 Task: Forward email with the signature George Carter with the subject Update on a raise from softage.8@softage.net to softage.3@softage.net and softage.4@softage.net with BCC to softage.5@softage.net with the message Please let me know if there are any concerns with the project timeline.
Action: Mouse moved to (1046, 452)
Screenshot: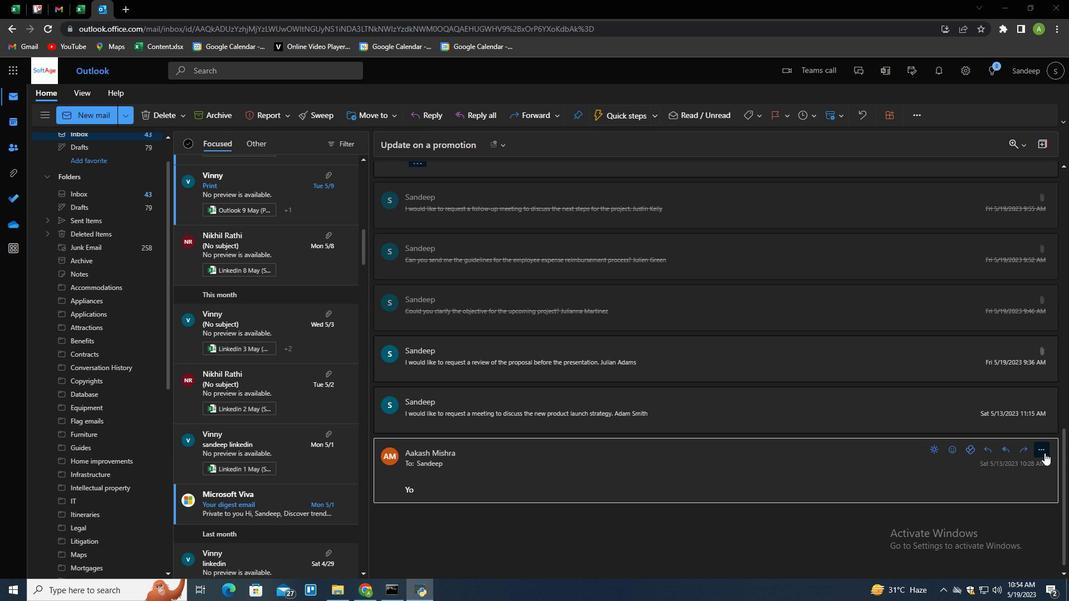 
Action: Mouse pressed left at (1046, 452)
Screenshot: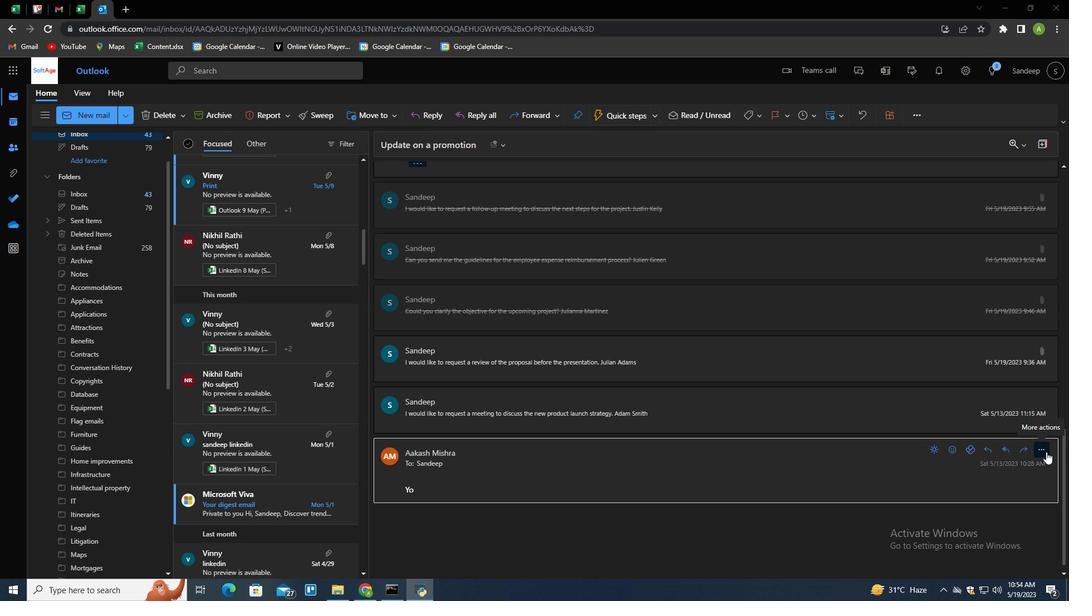 
Action: Mouse moved to (976, 106)
Screenshot: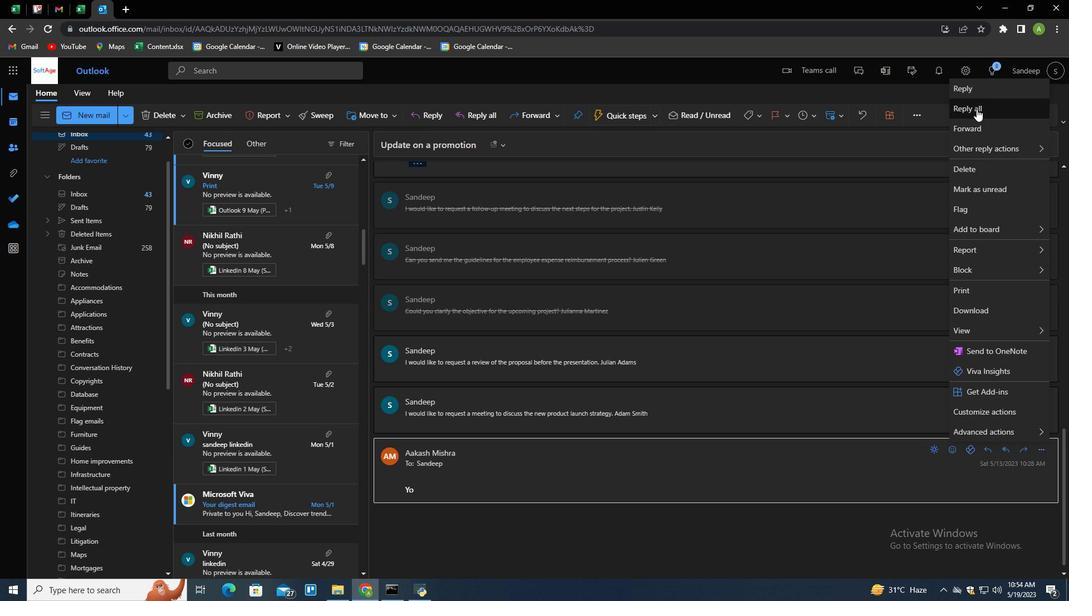 
Action: Mouse pressed left at (976, 106)
Screenshot: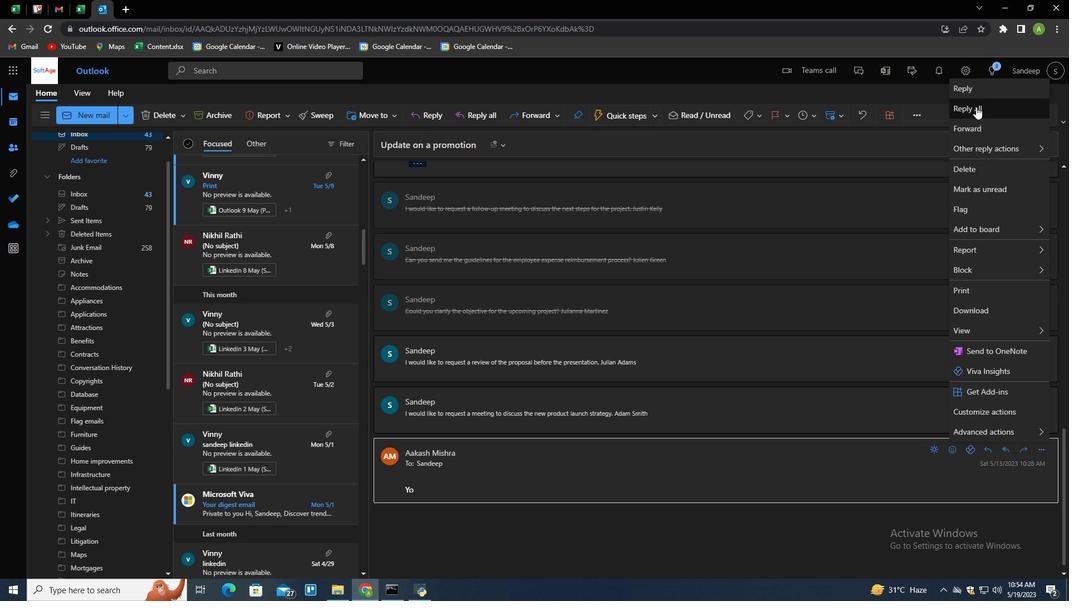 
Action: Mouse moved to (634, 389)
Screenshot: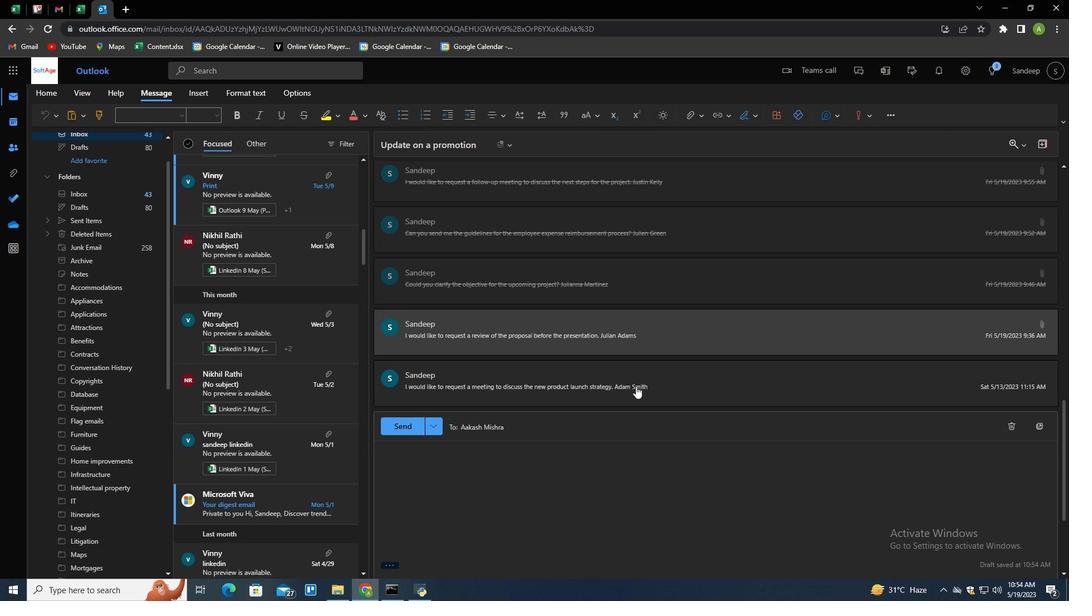 
Action: Mouse scrolled (634, 389) with delta (0, 0)
Screenshot: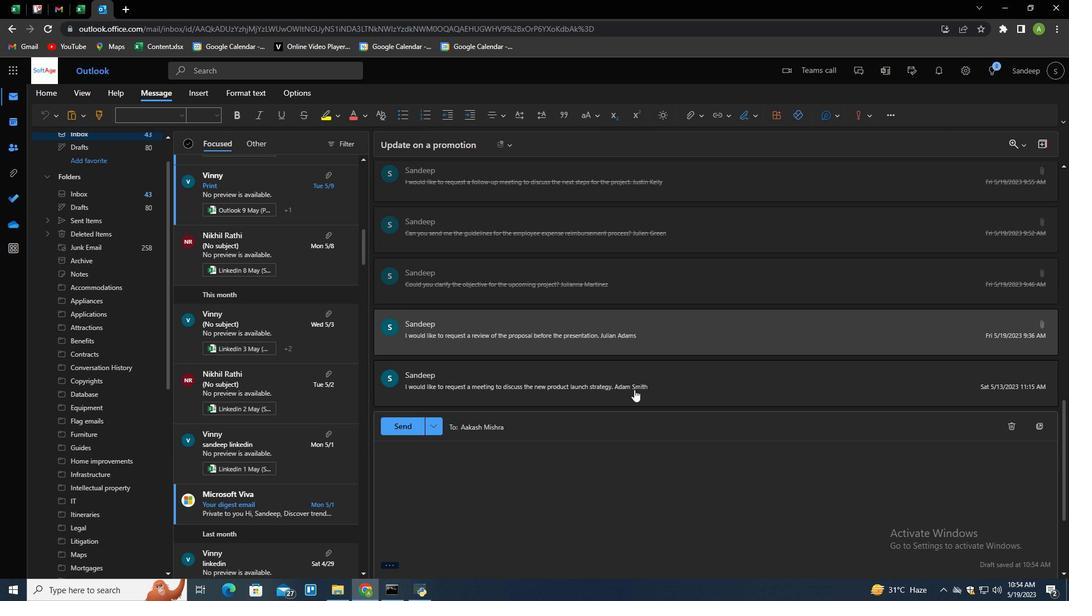 
Action: Mouse scrolled (634, 389) with delta (0, 0)
Screenshot: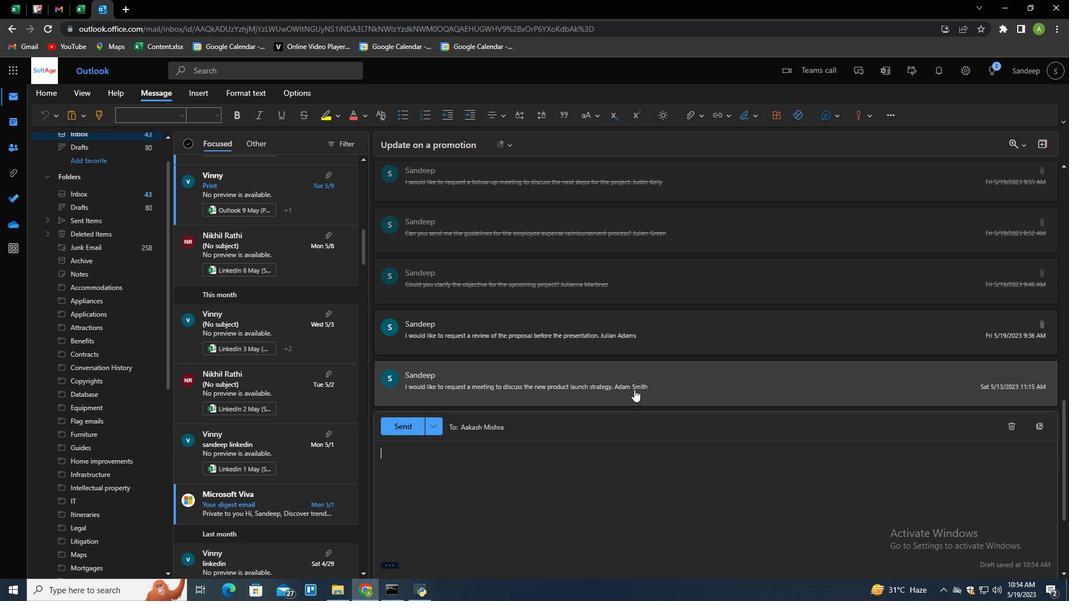 
Action: Mouse scrolled (634, 389) with delta (0, 0)
Screenshot: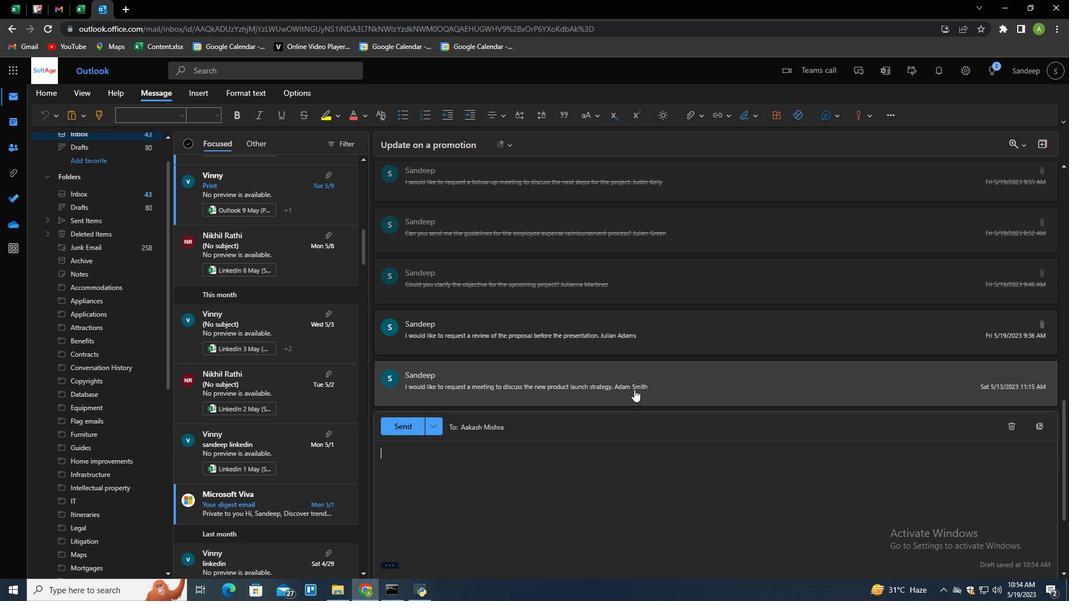 
Action: Mouse scrolled (634, 389) with delta (0, 0)
Screenshot: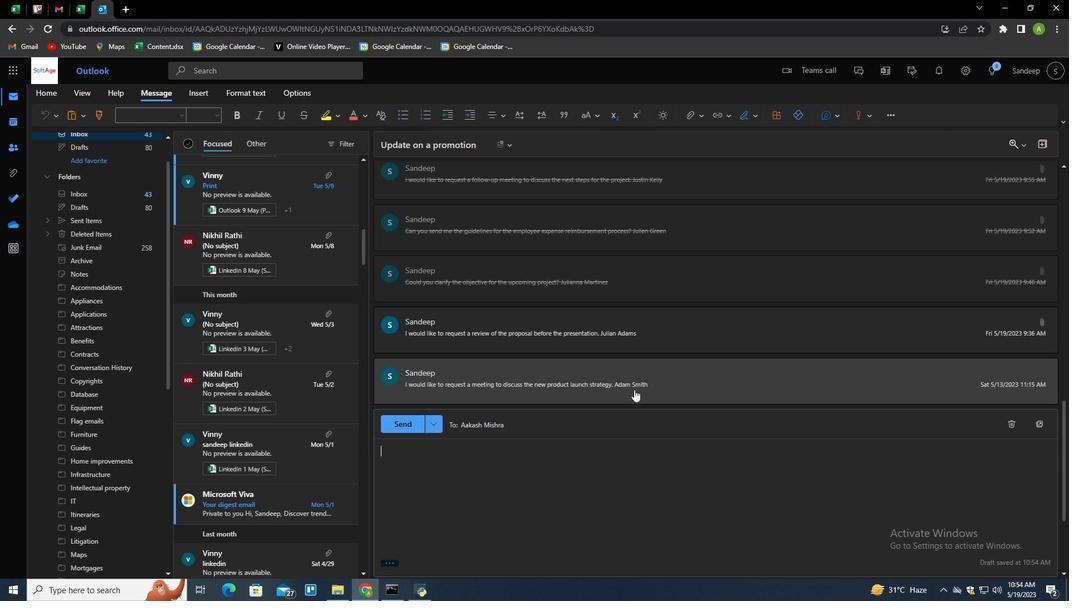 
Action: Mouse moved to (390, 421)
Screenshot: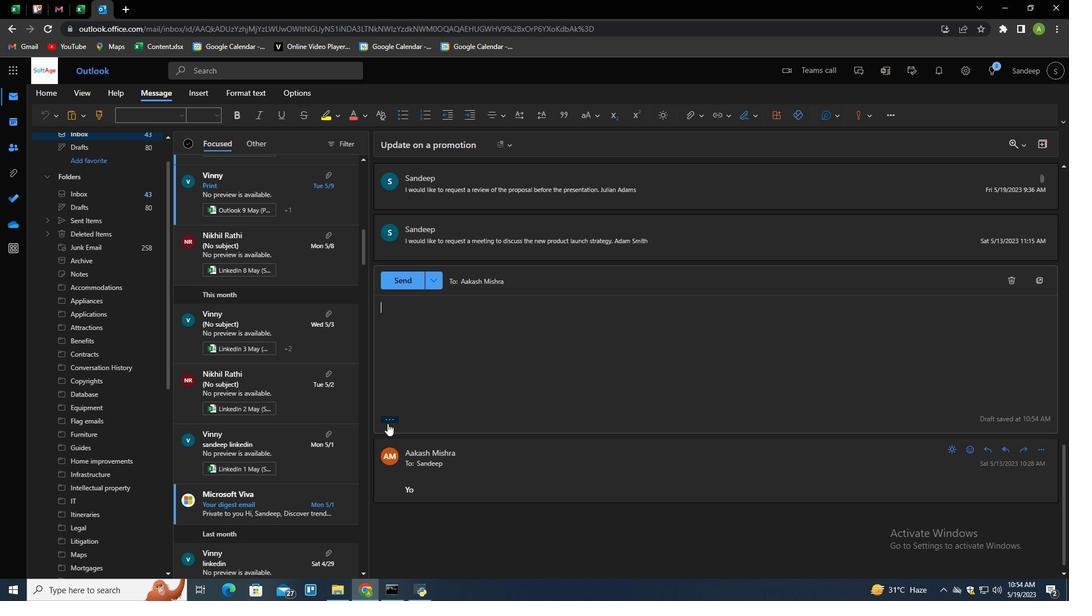 
Action: Mouse pressed left at (390, 421)
Screenshot: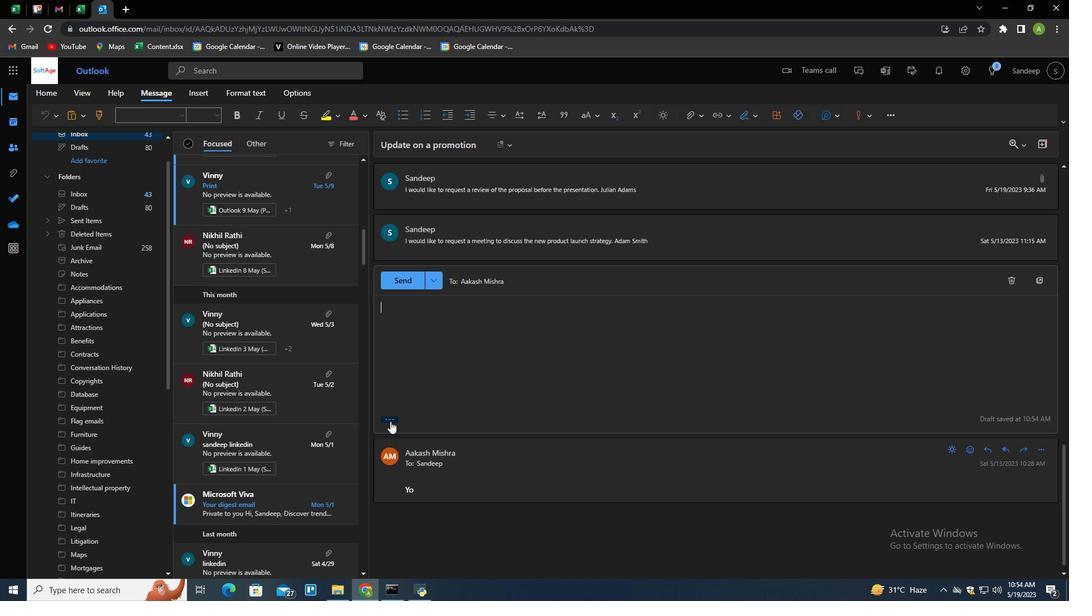 
Action: Mouse moved to (751, 121)
Screenshot: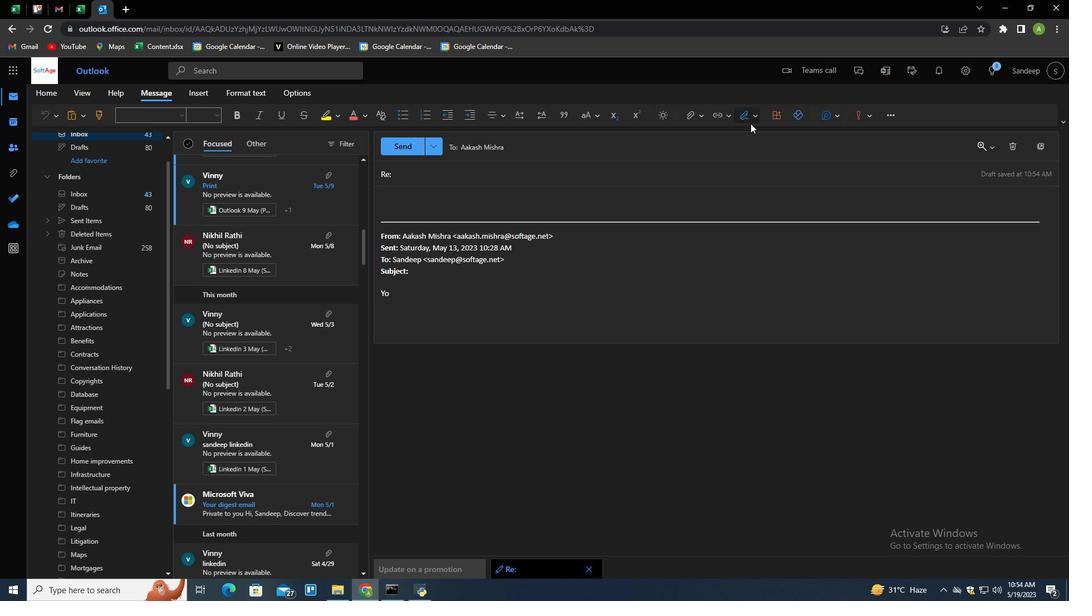 
Action: Mouse pressed left at (751, 121)
Screenshot: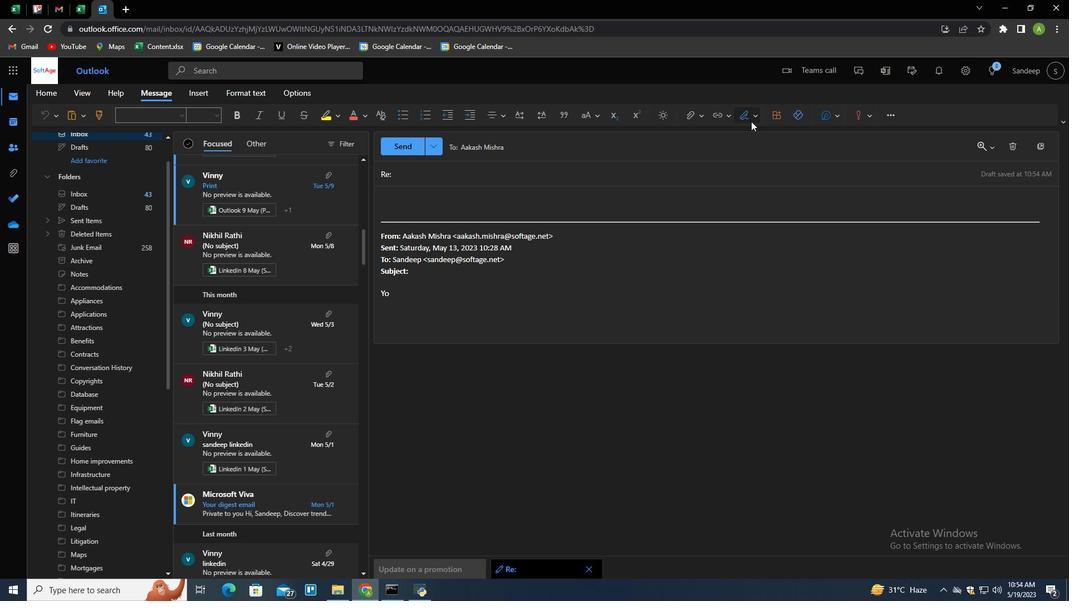 
Action: Mouse moved to (1009, 150)
Screenshot: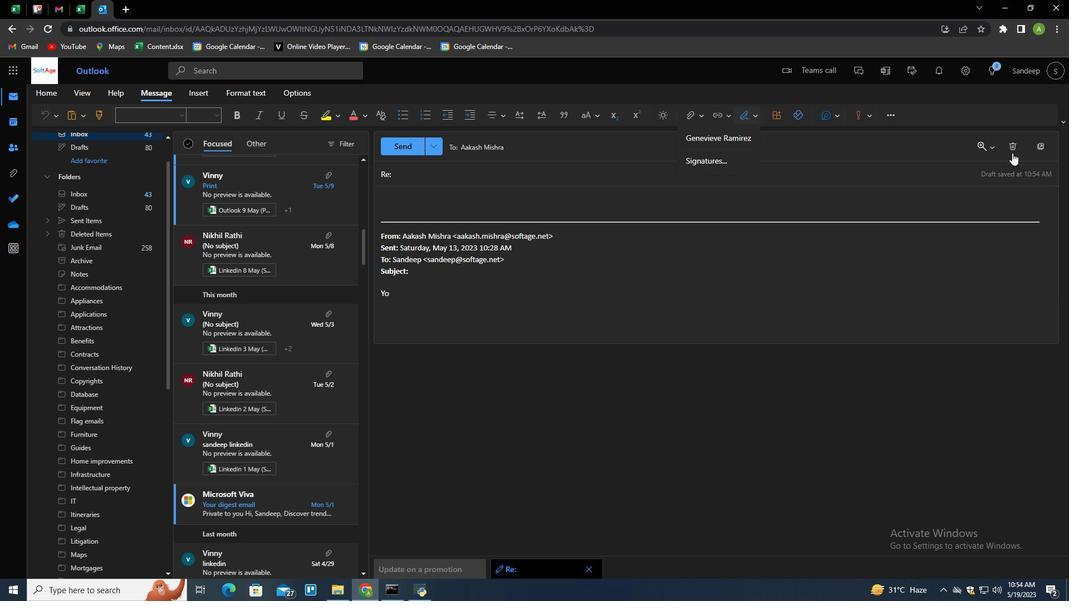 
Action: Mouse pressed left at (1009, 150)
Screenshot: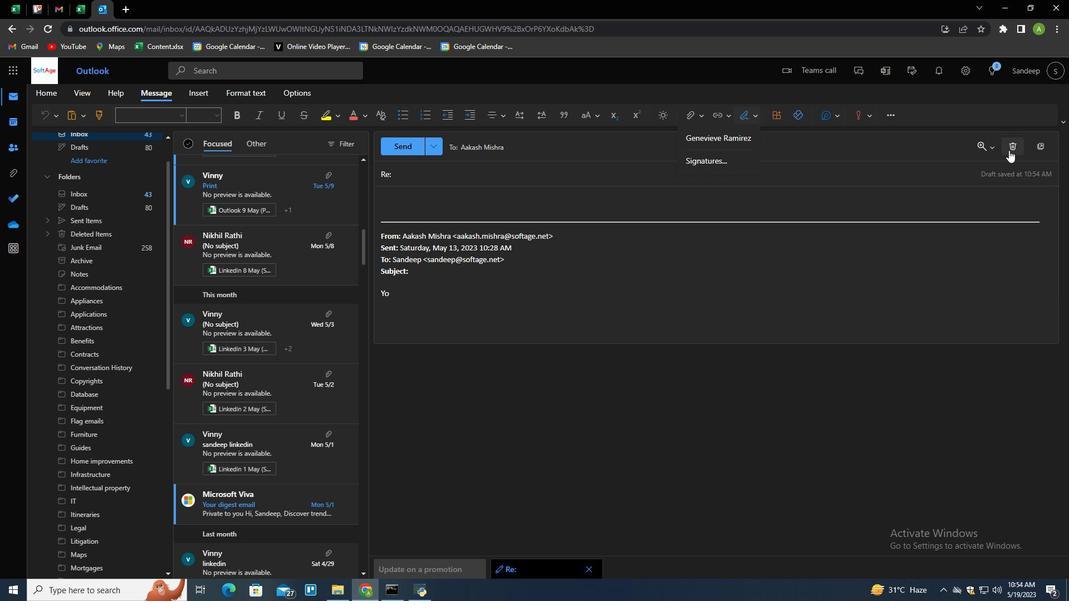 
Action: Mouse moved to (546, 334)
Screenshot: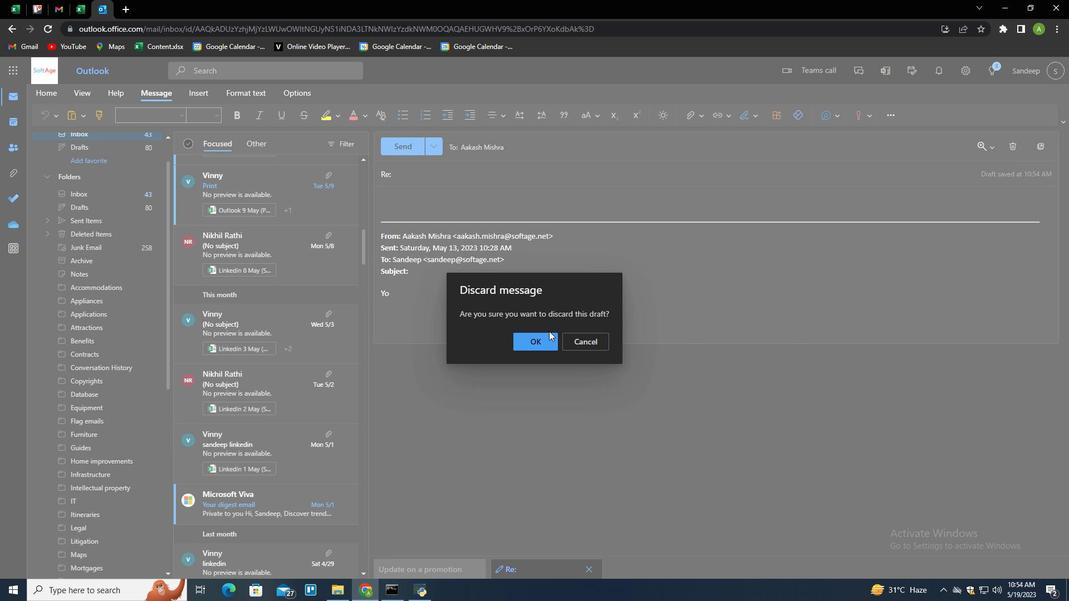 
Action: Mouse pressed left at (546, 334)
Screenshot: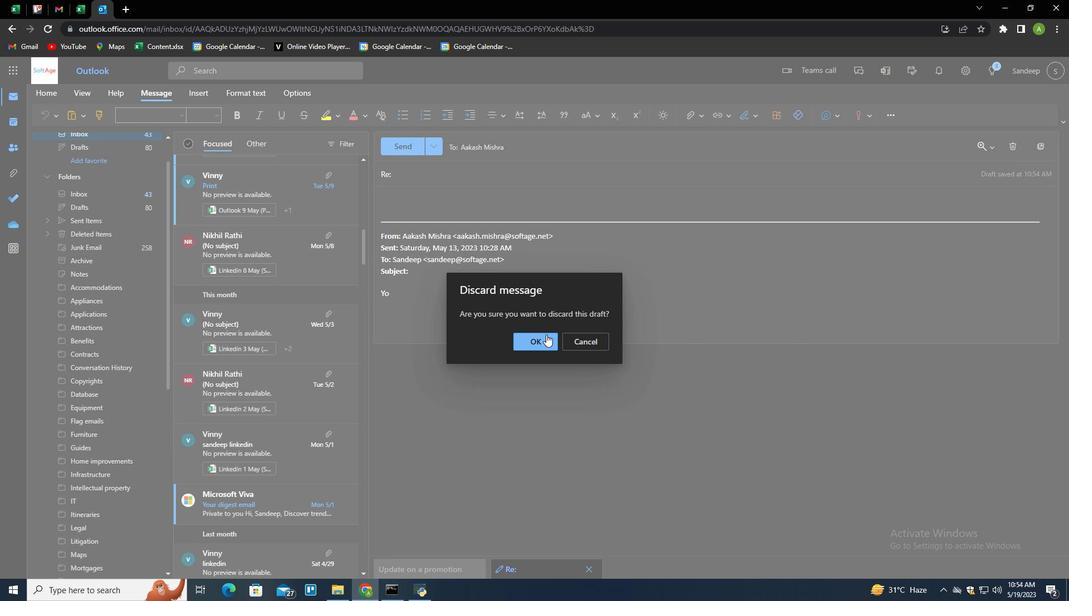 
Action: Mouse moved to (944, 413)
Screenshot: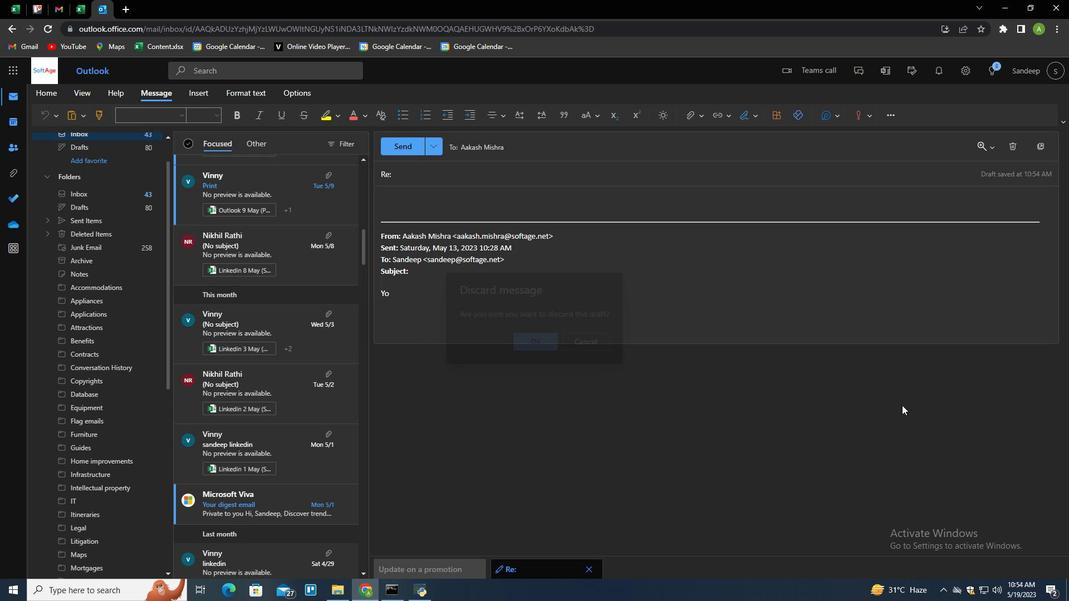 
Action: Mouse scrolled (944, 413) with delta (0, 0)
Screenshot: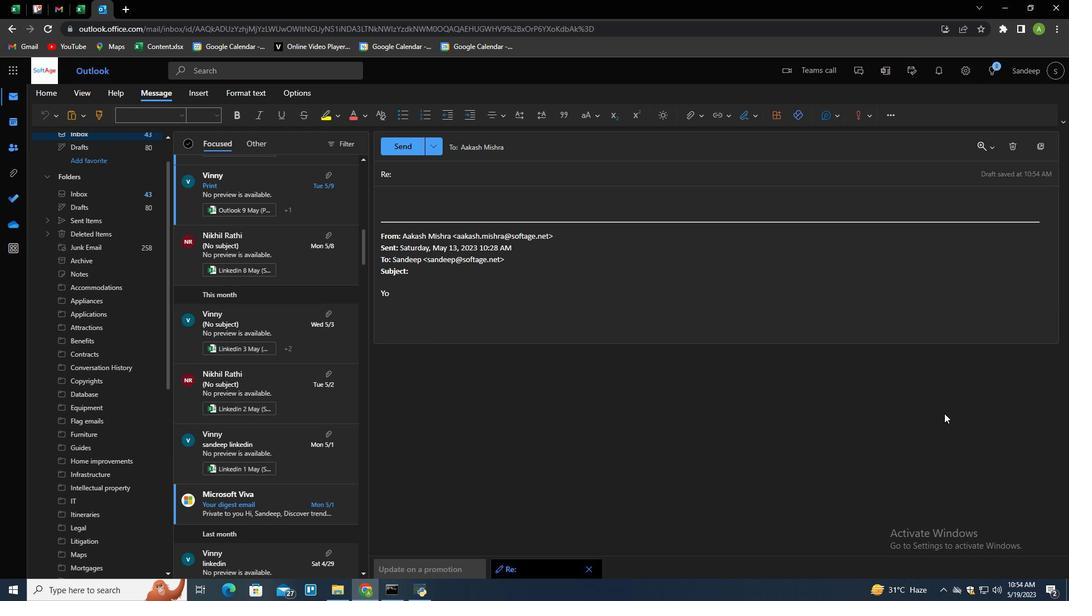 
Action: Mouse scrolled (944, 413) with delta (0, 0)
Screenshot: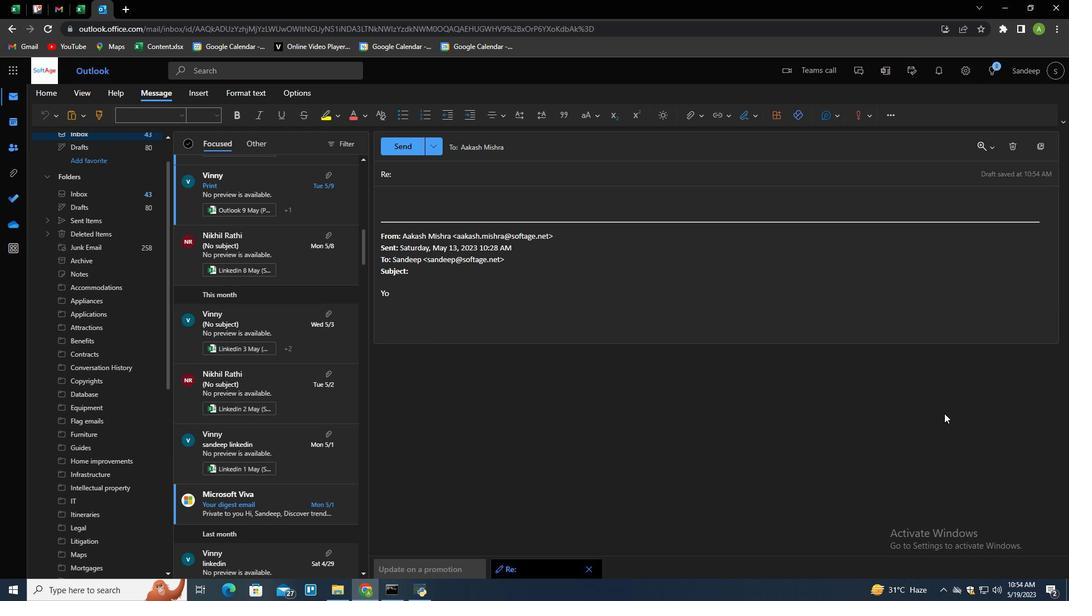 
Action: Mouse scrolled (944, 413) with delta (0, 0)
Screenshot: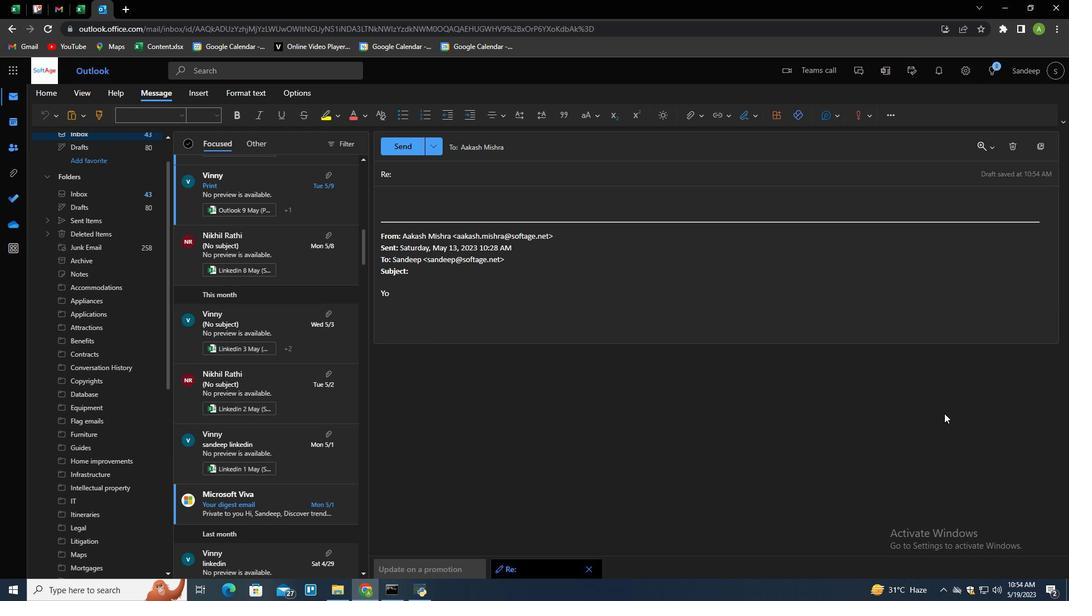
Action: Mouse moved to (972, 400)
Screenshot: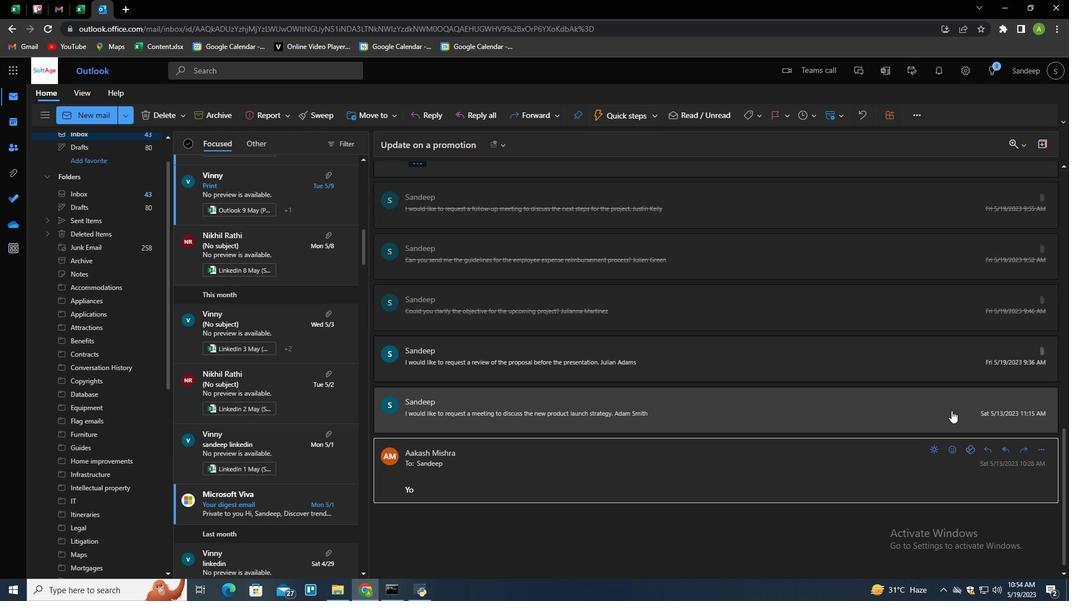 
Action: Mouse scrolled (972, 400) with delta (0, 0)
Screenshot: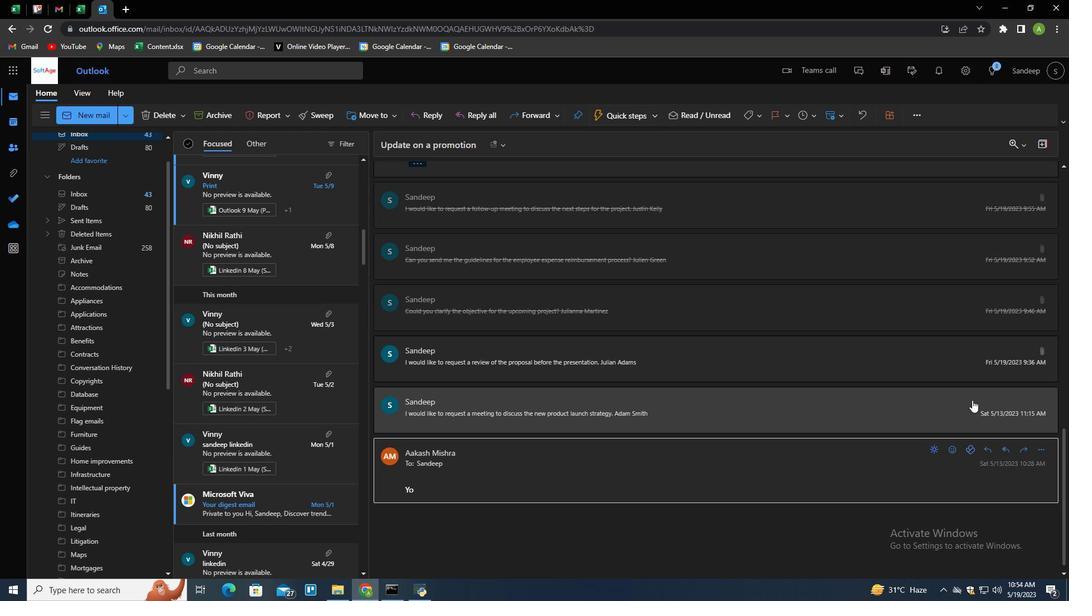 
Action: Mouse scrolled (972, 400) with delta (0, 0)
Screenshot: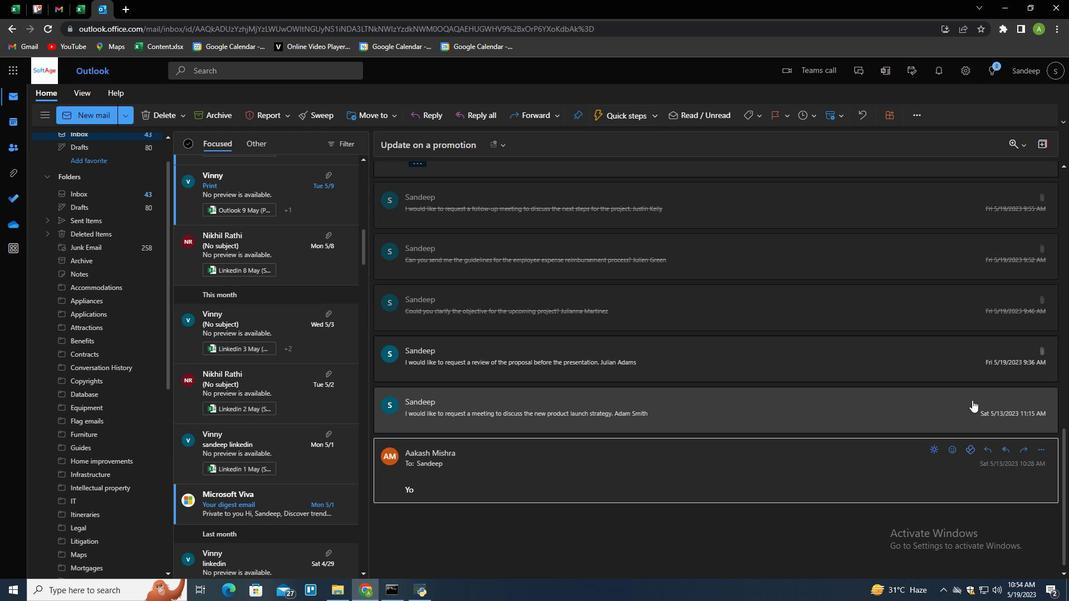 
Action: Mouse scrolled (972, 400) with delta (0, 0)
Screenshot: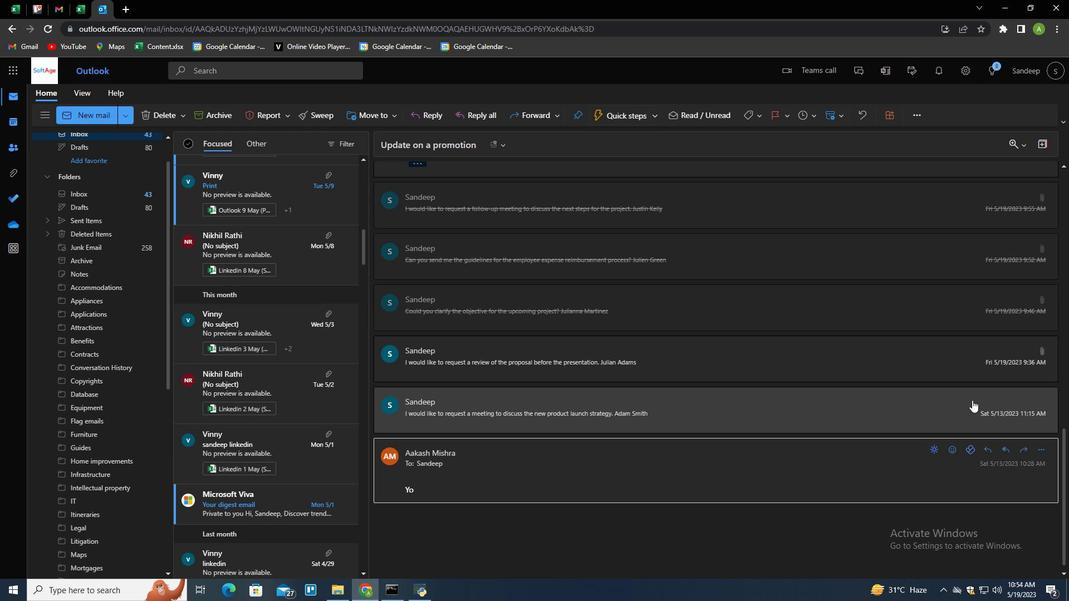 
Action: Mouse scrolled (972, 400) with delta (0, 0)
Screenshot: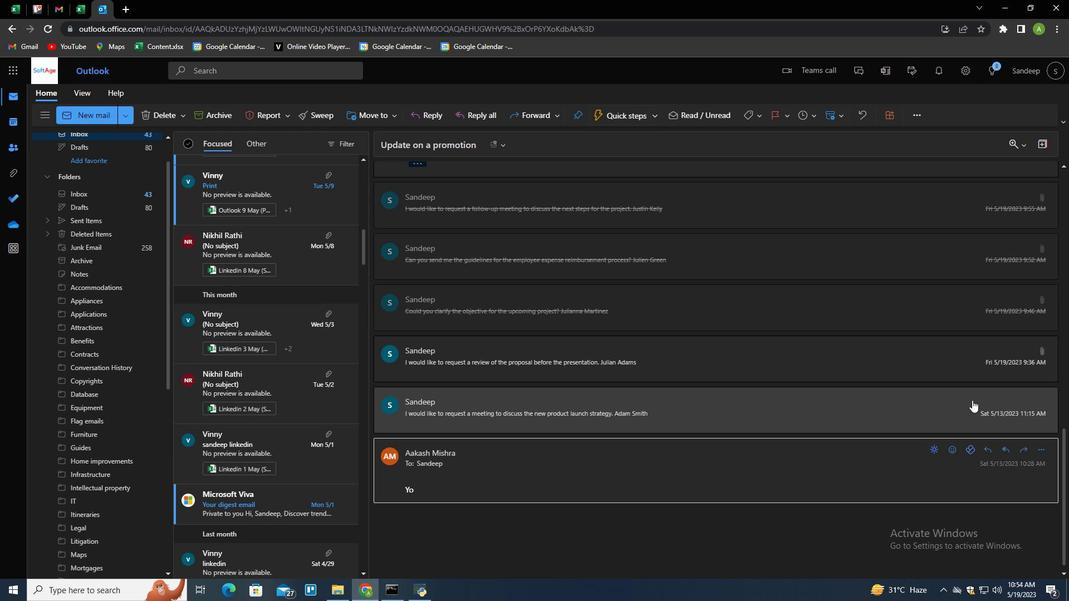 
Action: Mouse scrolled (972, 400) with delta (0, 0)
Screenshot: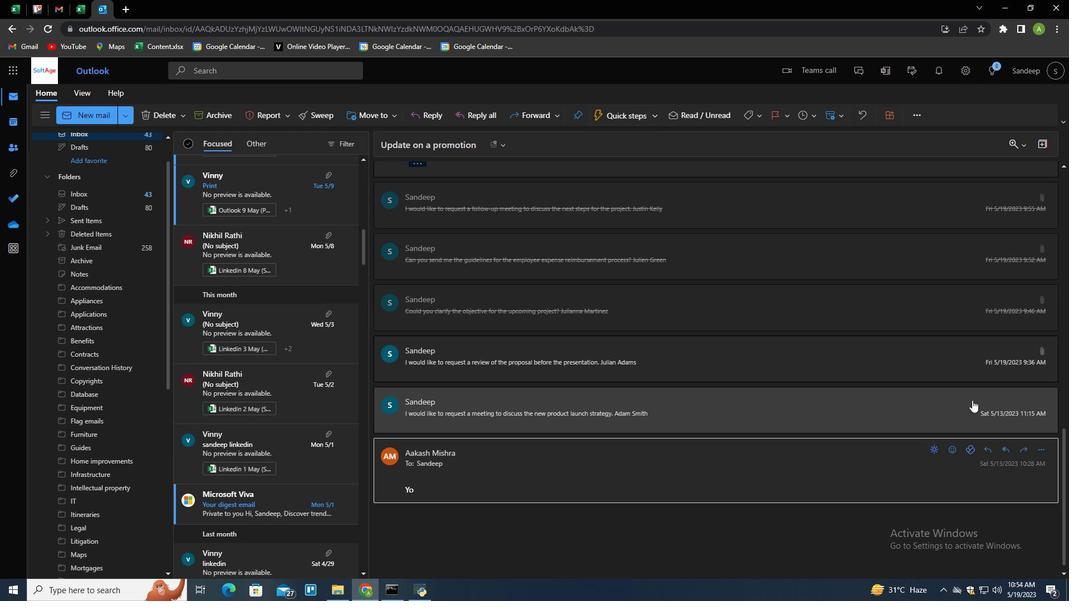 
Action: Mouse moved to (1040, 449)
Screenshot: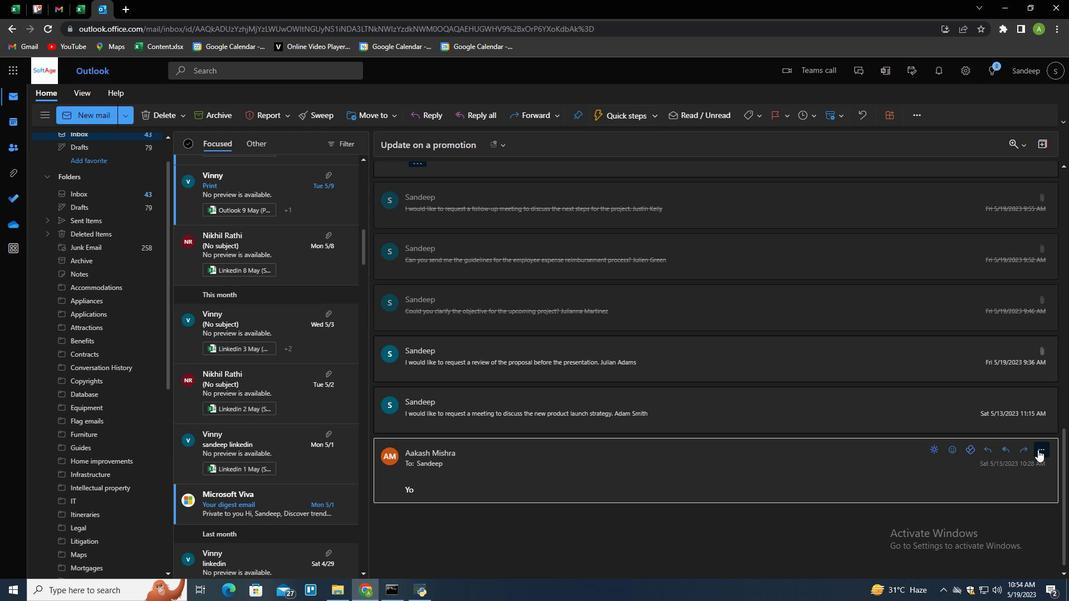 
Action: Mouse pressed left at (1040, 449)
Screenshot: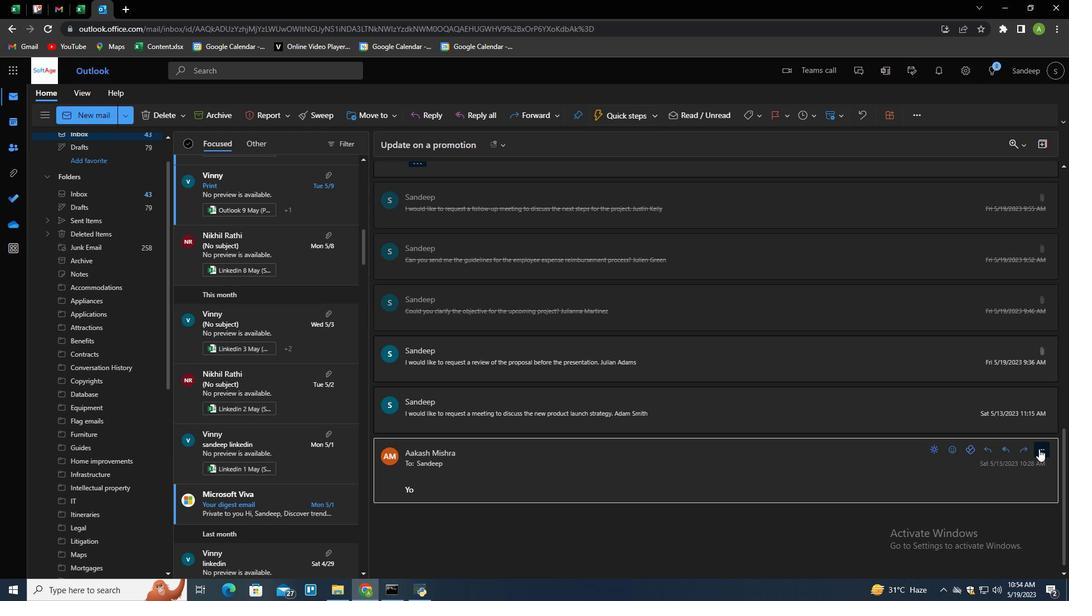 
Action: Mouse moved to (972, 133)
Screenshot: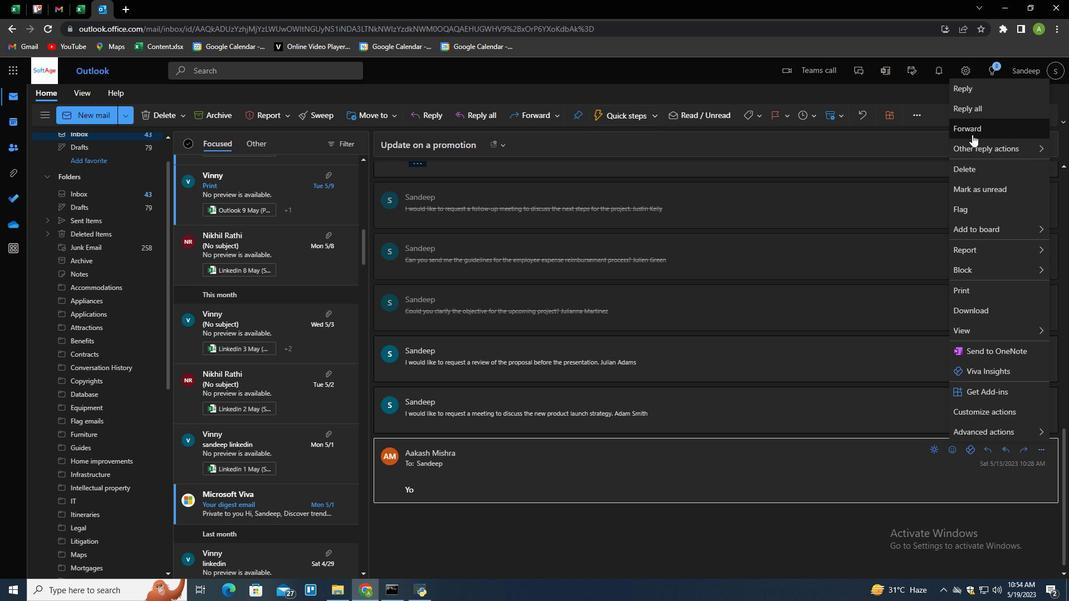 
Action: Mouse pressed left at (972, 133)
Screenshot: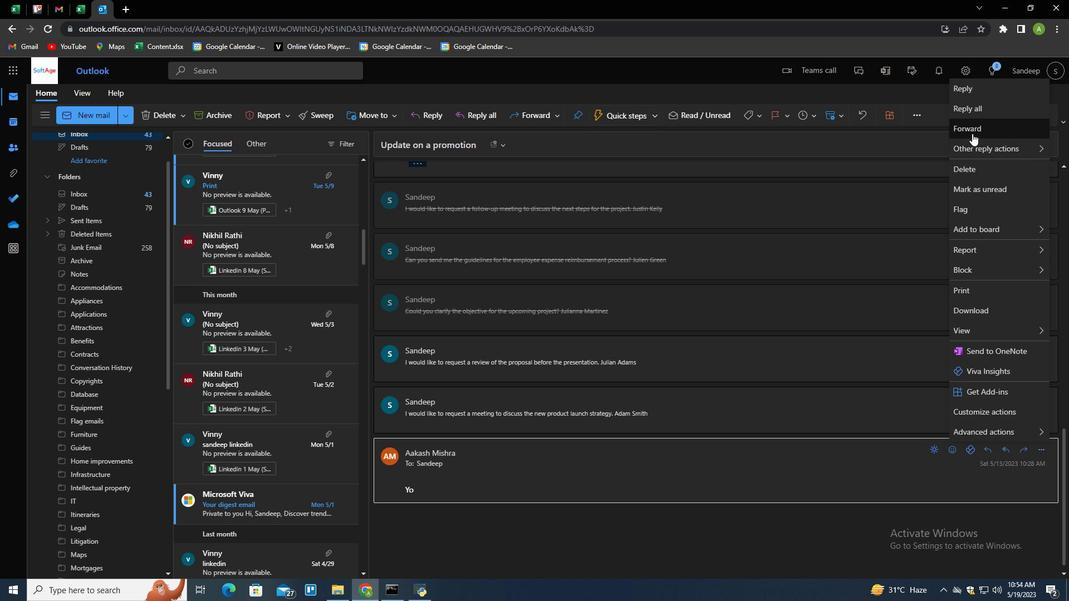 
Action: Mouse moved to (740, 119)
Screenshot: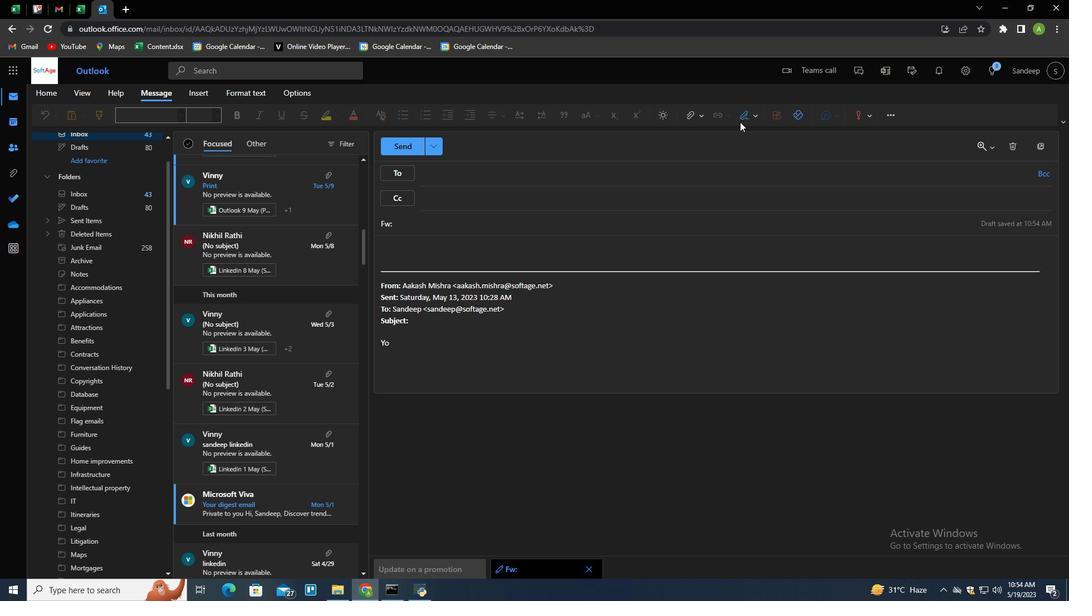 
Action: Mouse pressed left at (740, 119)
Screenshot: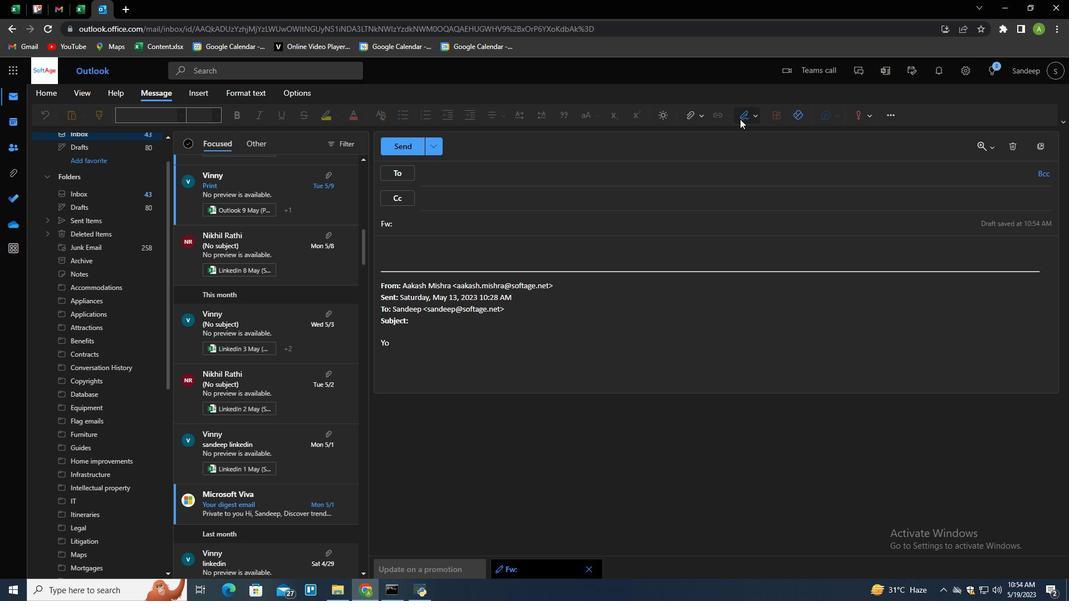 
Action: Mouse moved to (718, 159)
Screenshot: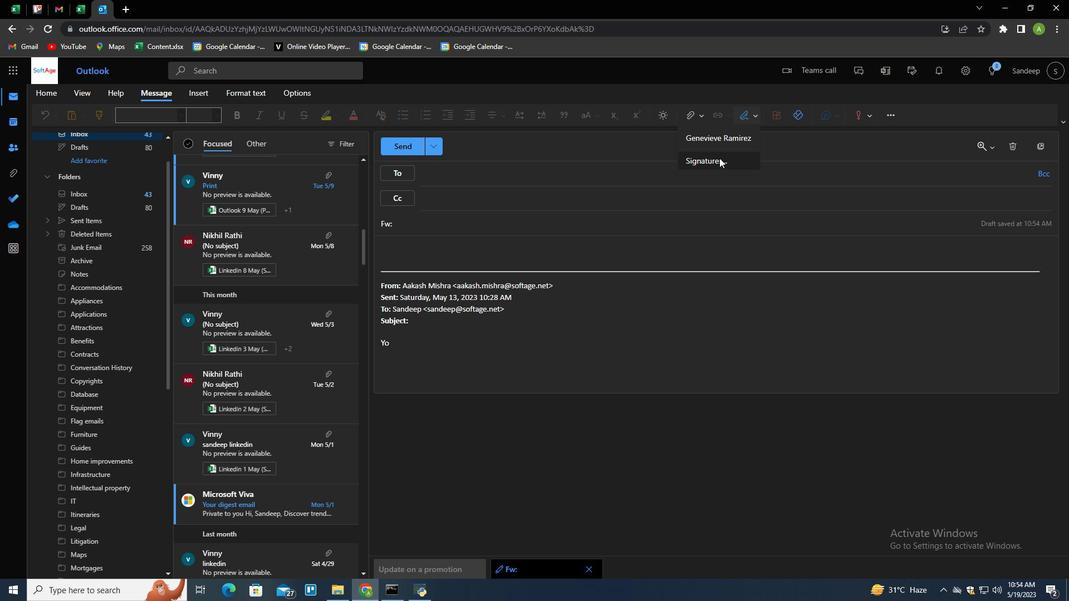 
Action: Mouse pressed left at (718, 159)
Screenshot: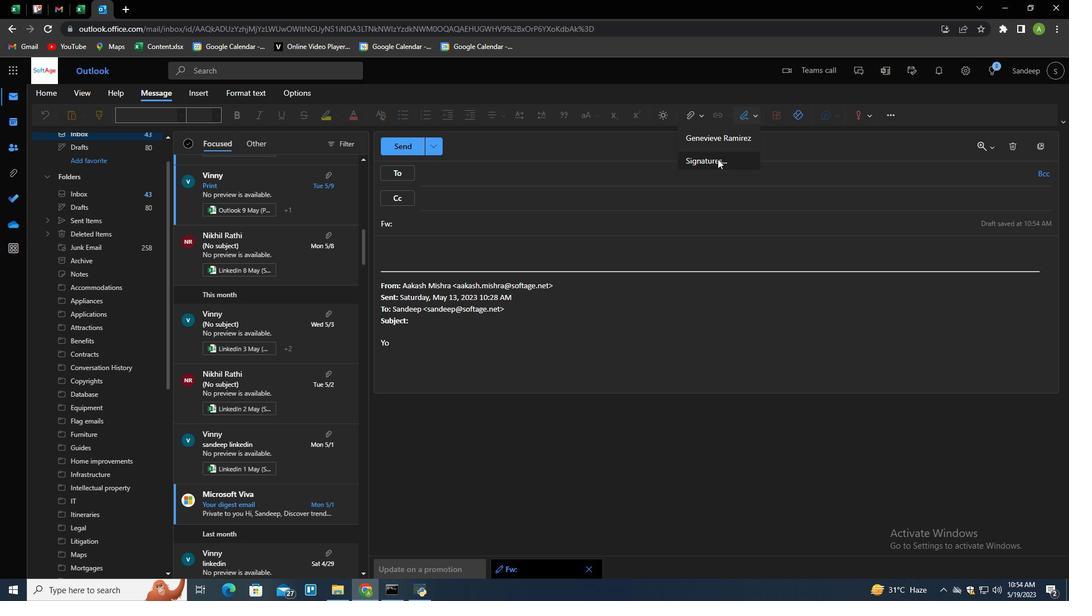 
Action: Mouse moved to (762, 202)
Screenshot: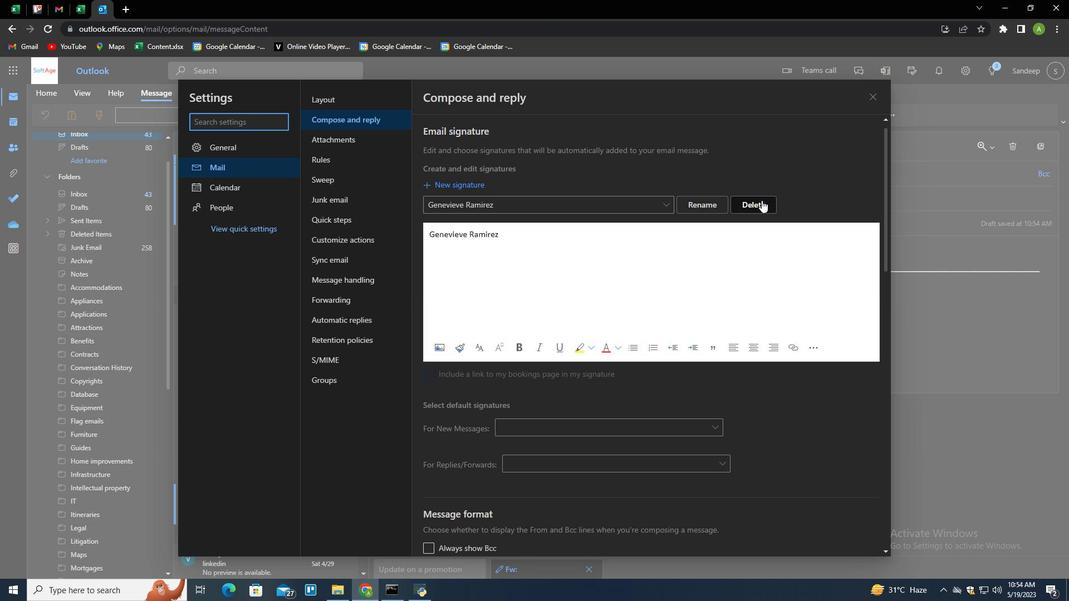 
Action: Mouse pressed left at (762, 202)
Screenshot: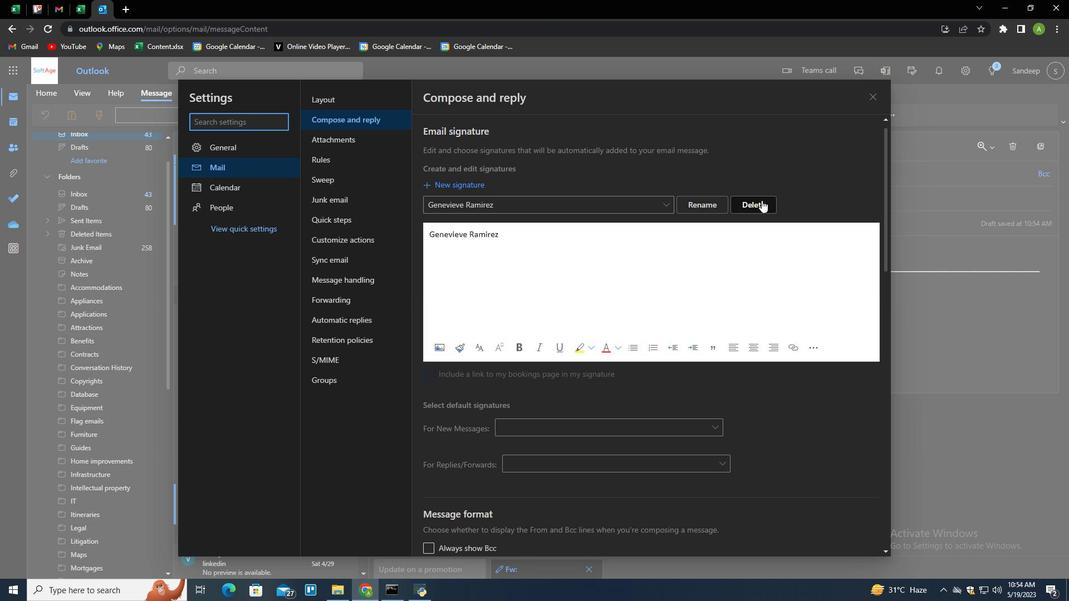 
Action: Mouse moved to (744, 206)
Screenshot: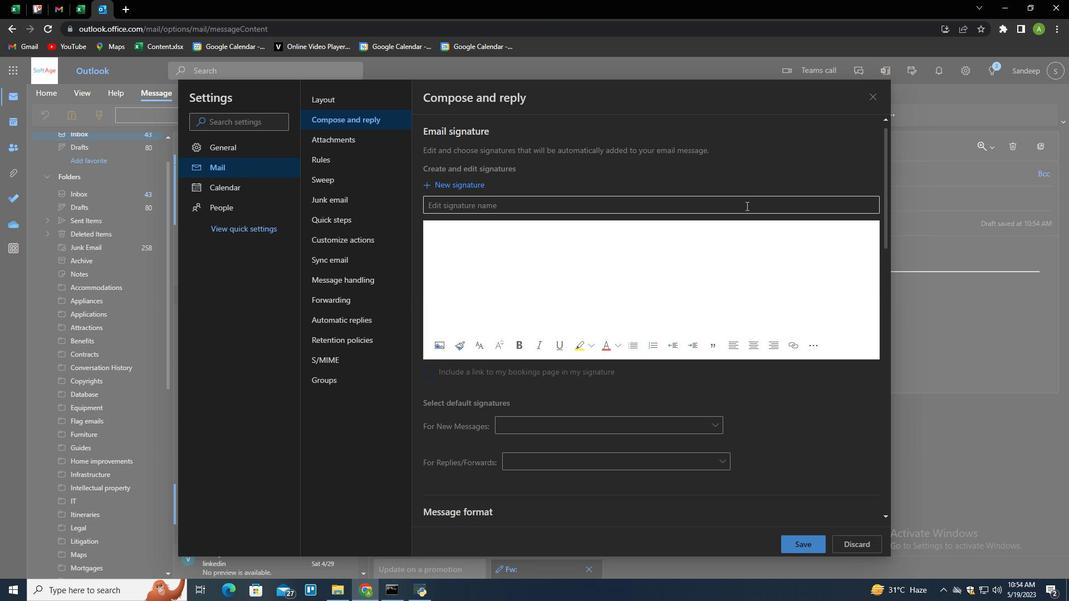 
Action: Mouse pressed left at (744, 206)
Screenshot: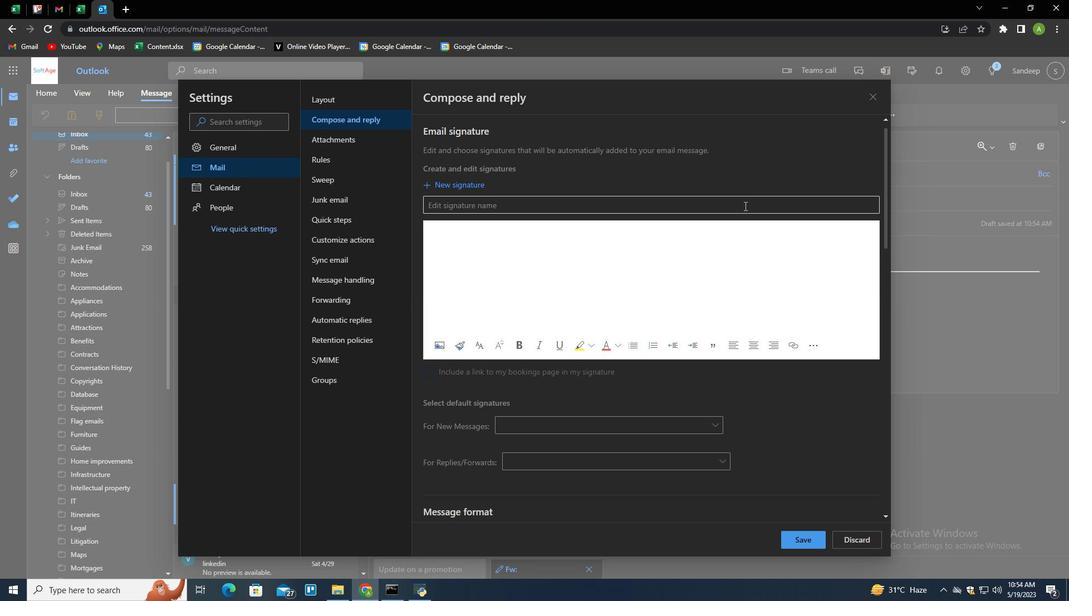 
Action: Key pressed <Key.shift>Ger<Key.backspace>orge<Key.space><Key.shift>Carter<Key.tab><Key.shift><Key.shift>George<Key.space><Key.shift>Carter
Screenshot: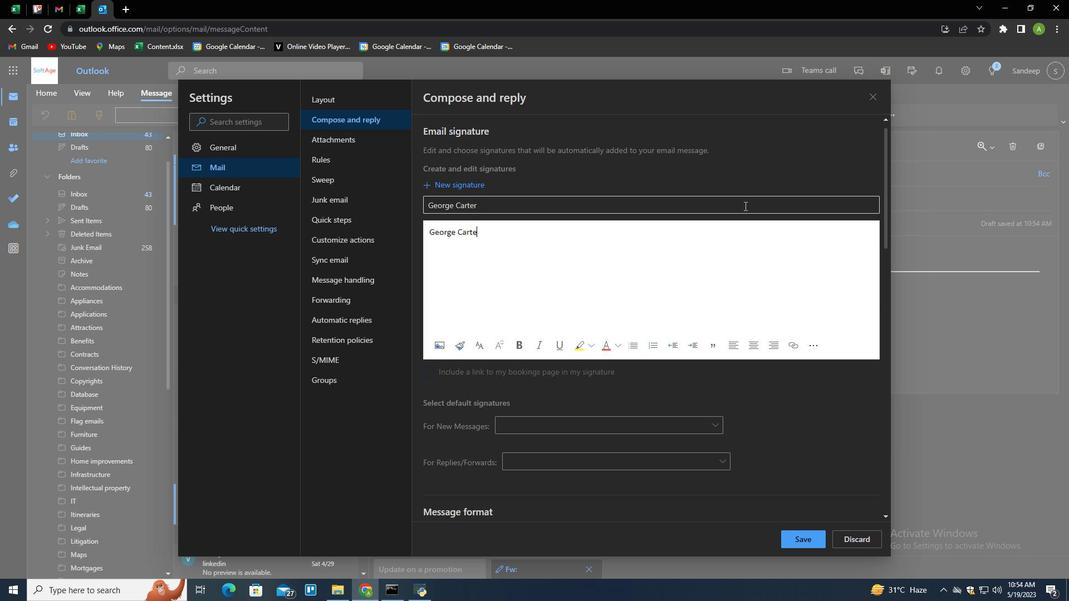 
Action: Mouse moved to (810, 538)
Screenshot: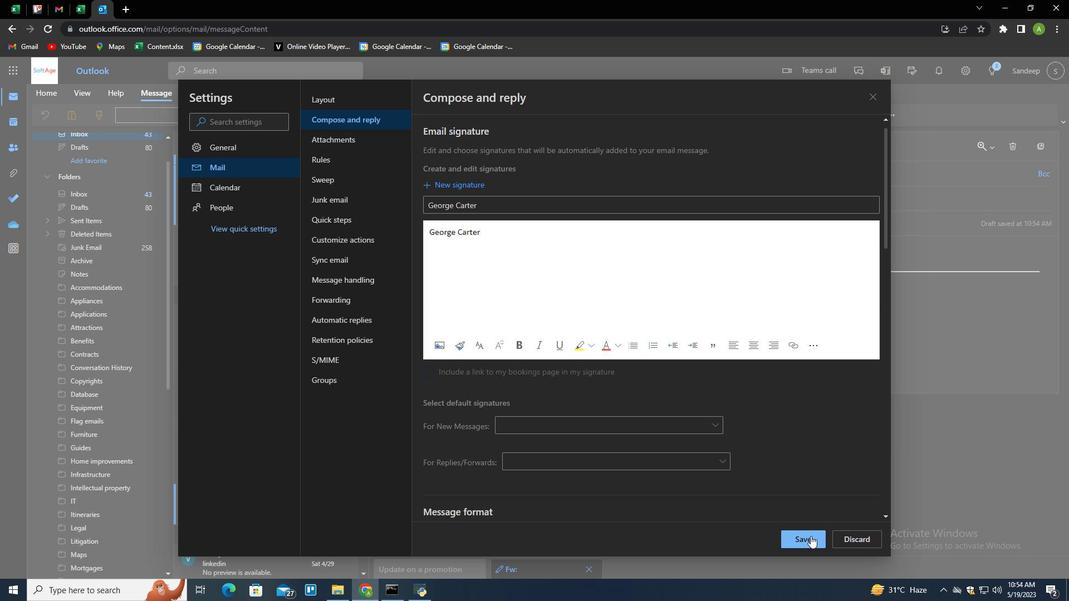
Action: Mouse pressed left at (810, 538)
Screenshot: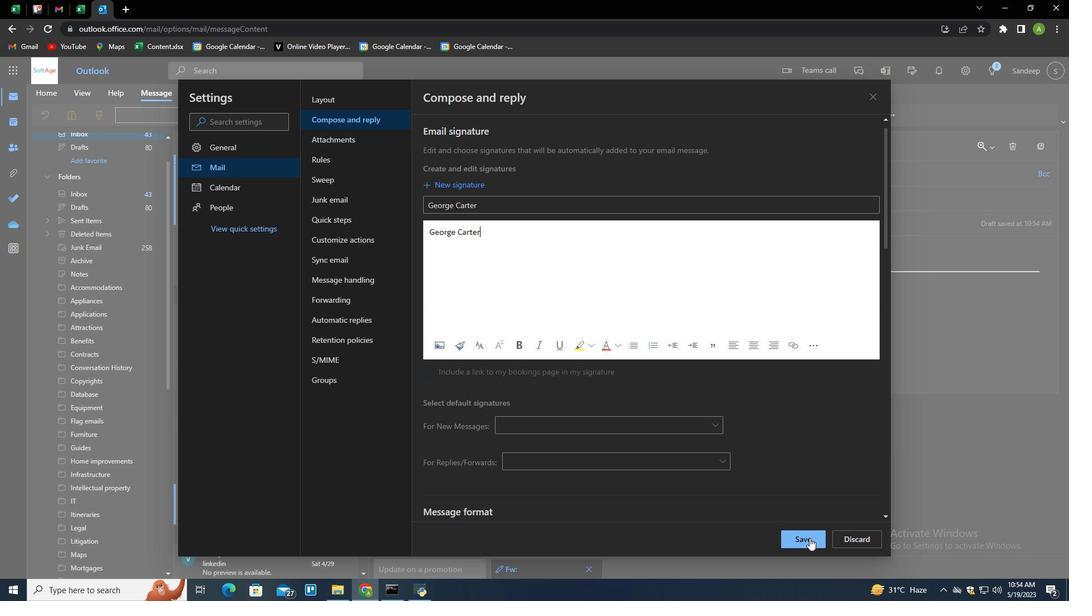 
Action: Mouse moved to (937, 296)
Screenshot: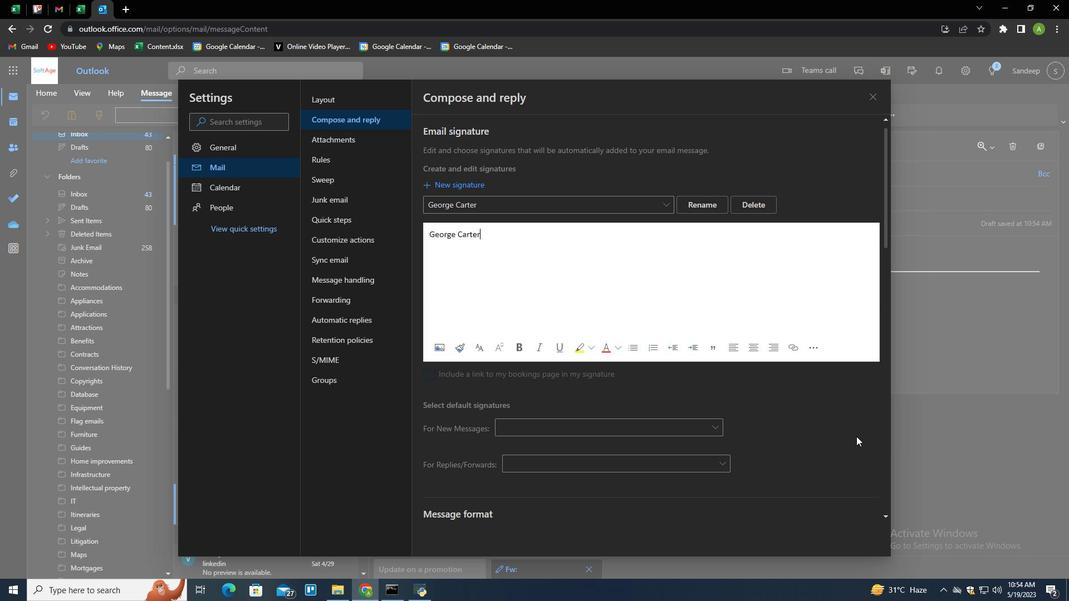 
Action: Mouse pressed left at (937, 296)
Screenshot: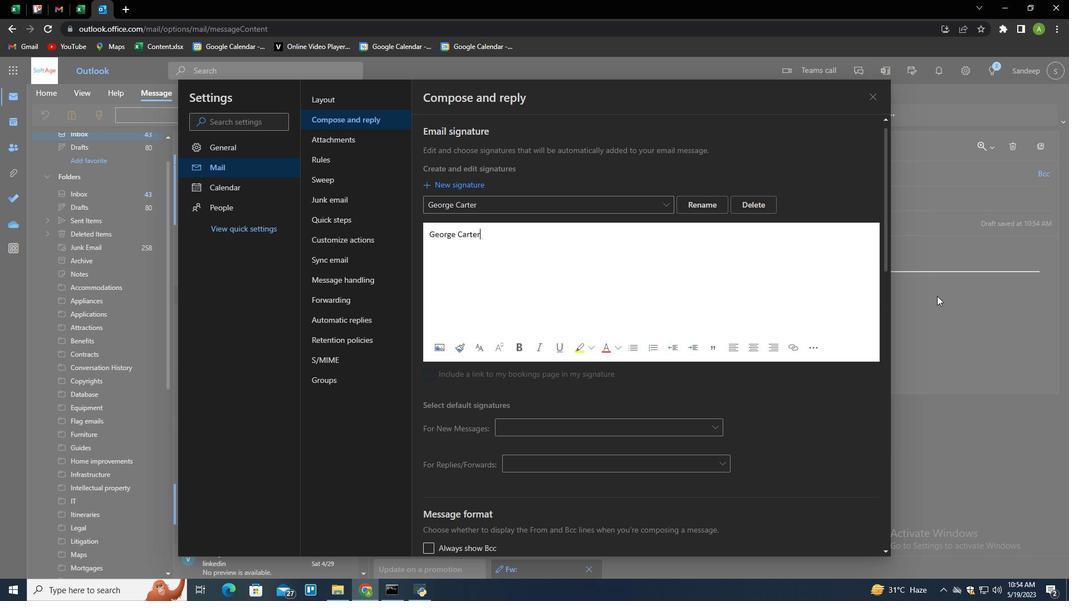 
Action: Mouse moved to (748, 120)
Screenshot: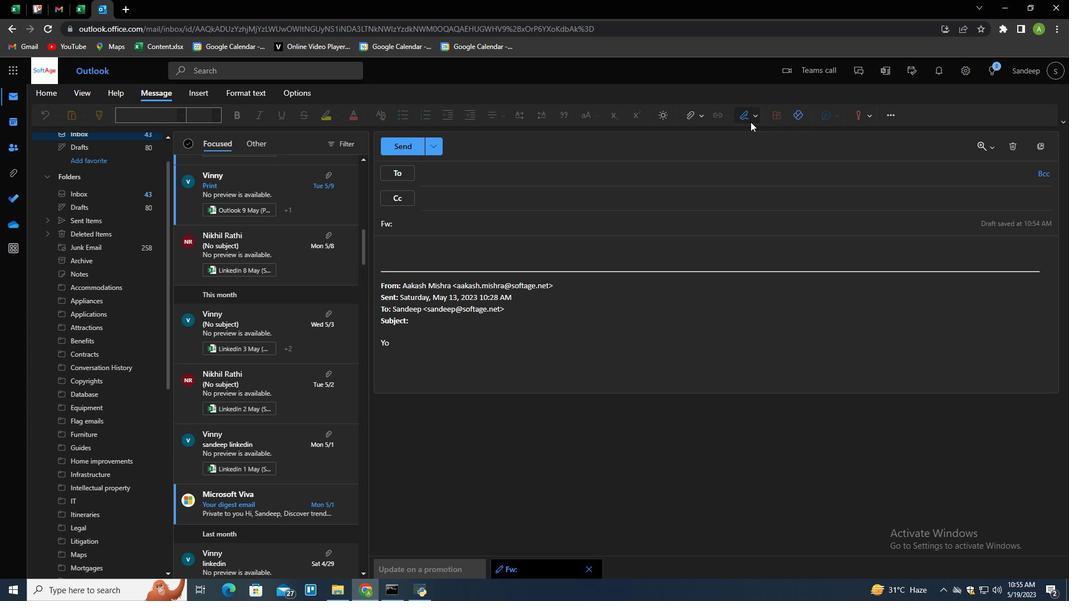 
Action: Mouse pressed left at (748, 120)
Screenshot: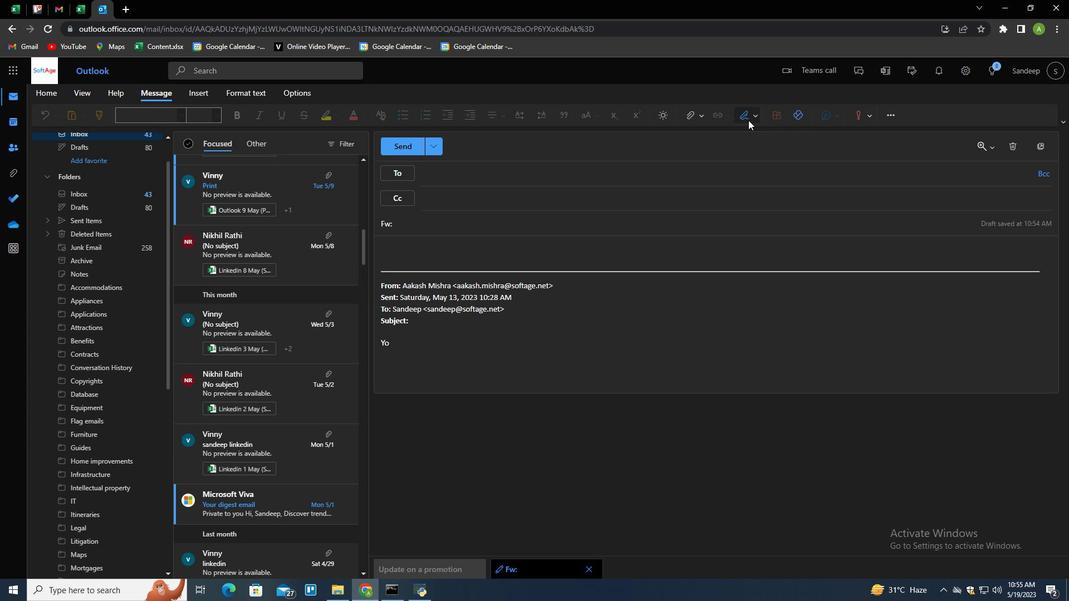 
Action: Mouse moved to (745, 136)
Screenshot: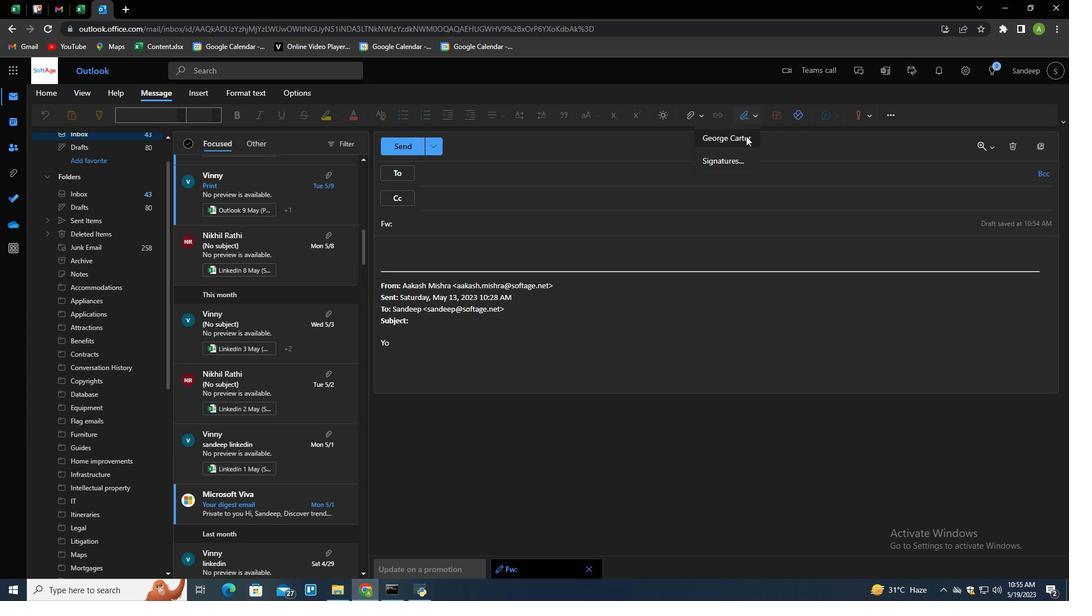 
Action: Mouse pressed left at (745, 136)
Screenshot: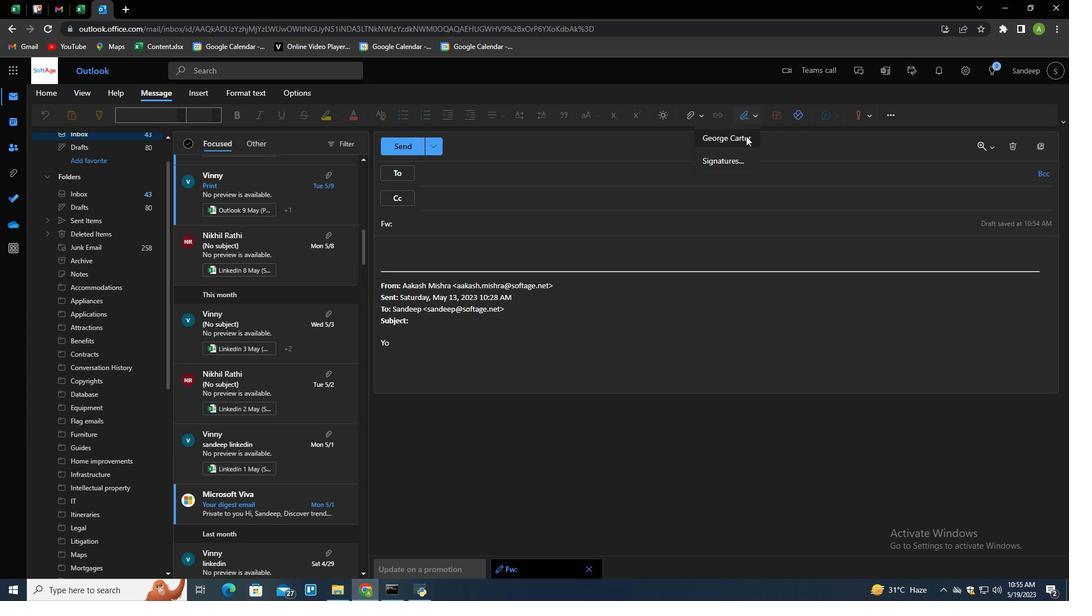 
Action: Mouse moved to (443, 222)
Screenshot: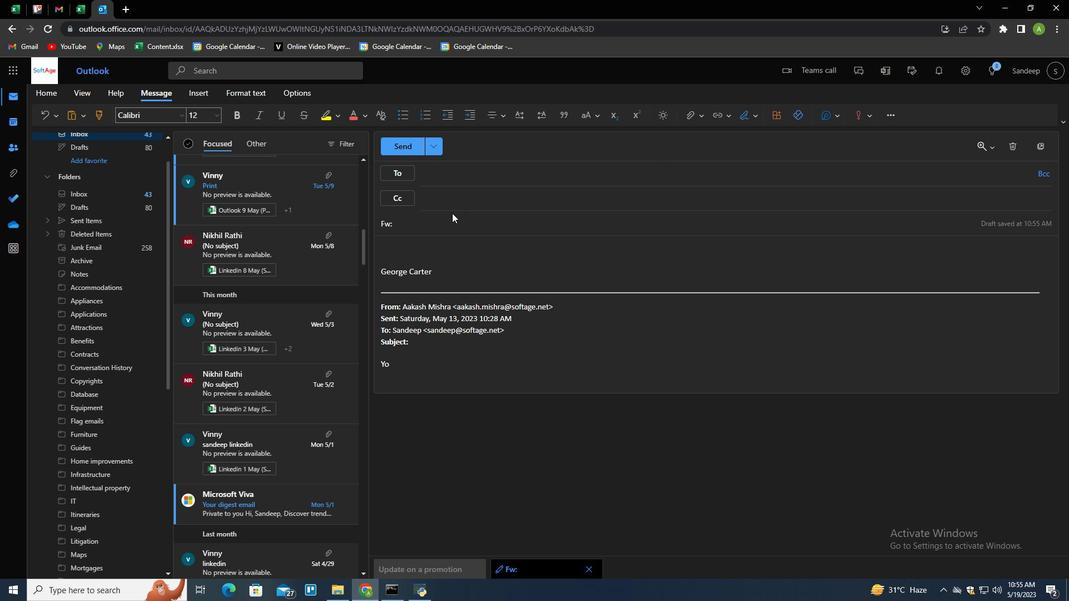 
Action: Mouse pressed left at (443, 222)
Screenshot: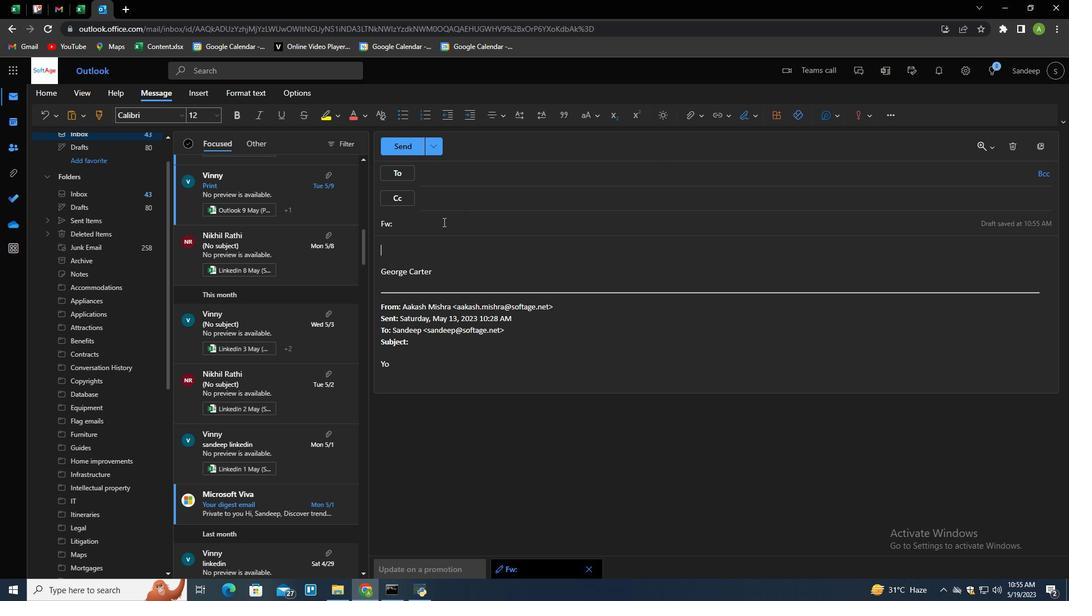 
Action: Mouse moved to (451, 222)
Screenshot: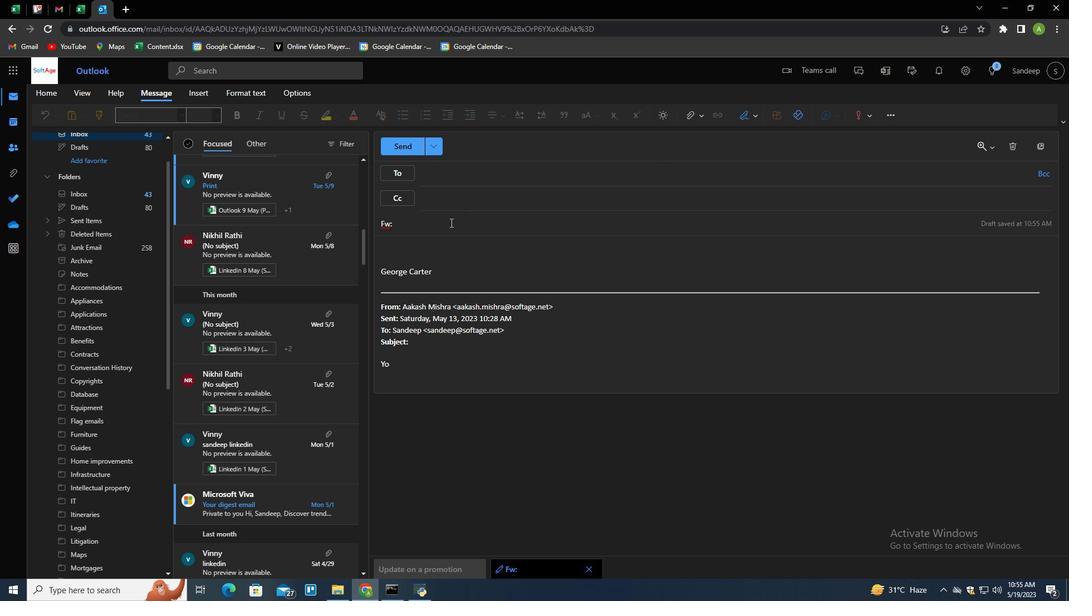 
Action: Key pressed <Key.shift><Key.shift><Key.shift><Key.shift><Key.shift><Key.shift><Key.shift><Key.shift><Key.shift><Key.shift><Key.shift><Key.shift><Key.shift><Key.shift><Key.shift><Key.shift><Key.shift><Key.shift><Key.shift><Key.shift><Key.shift><Key.shift><Key.shift><Key.shift><Key.shift><Key.shift>Rp<Key.backspace><Key.backspace><Key.shift>Uo<Key.backspace>pdate<Key.space>on<Key.space>a<Key.space>raise<Key.tab>
Screenshot: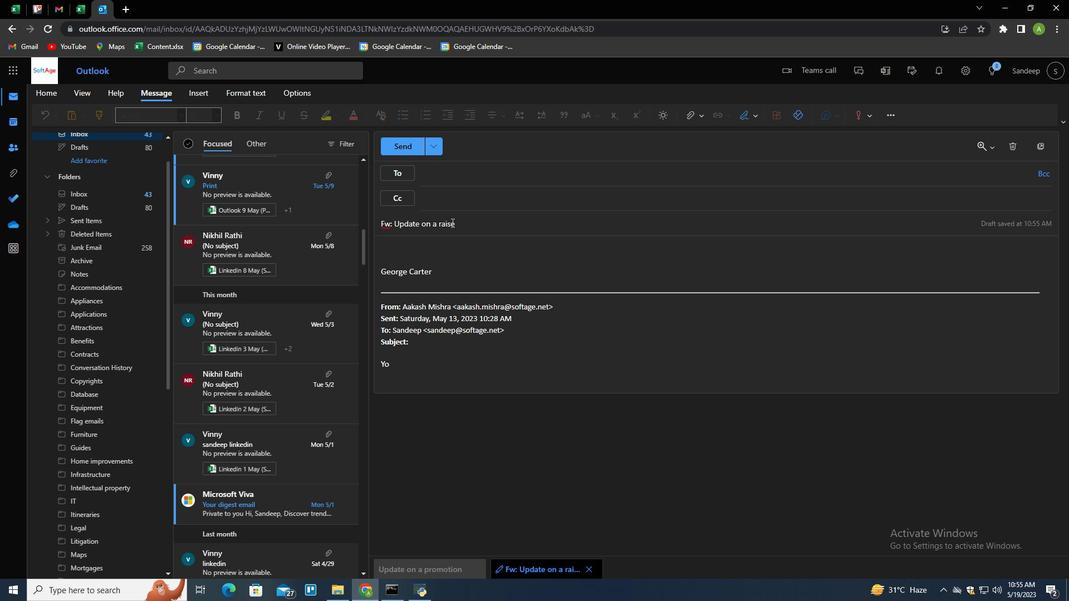 
Action: Mouse moved to (492, 173)
Screenshot: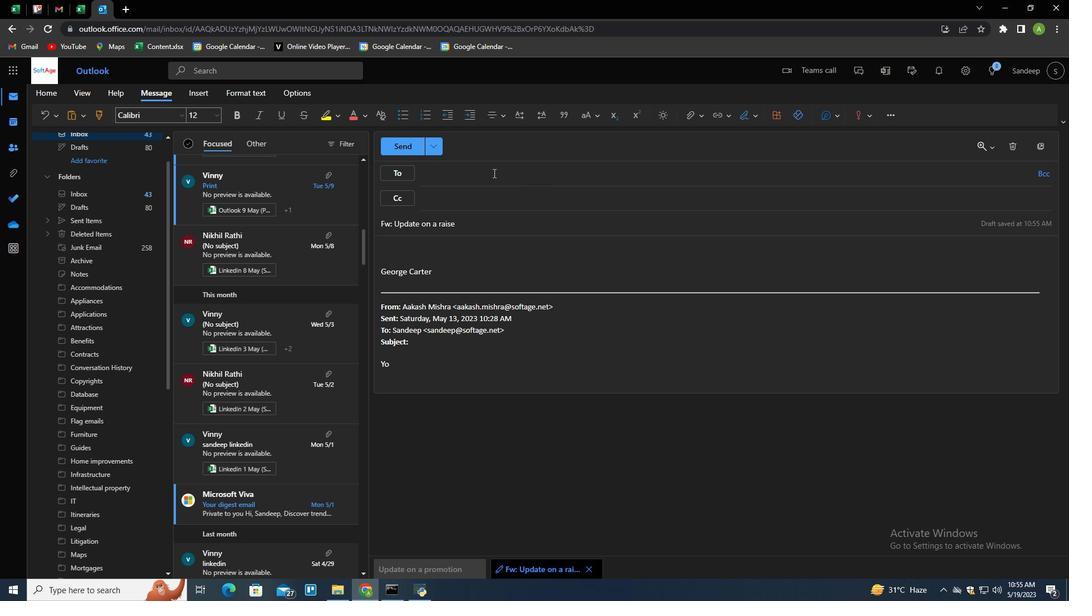 
Action: Mouse pressed left at (492, 173)
Screenshot: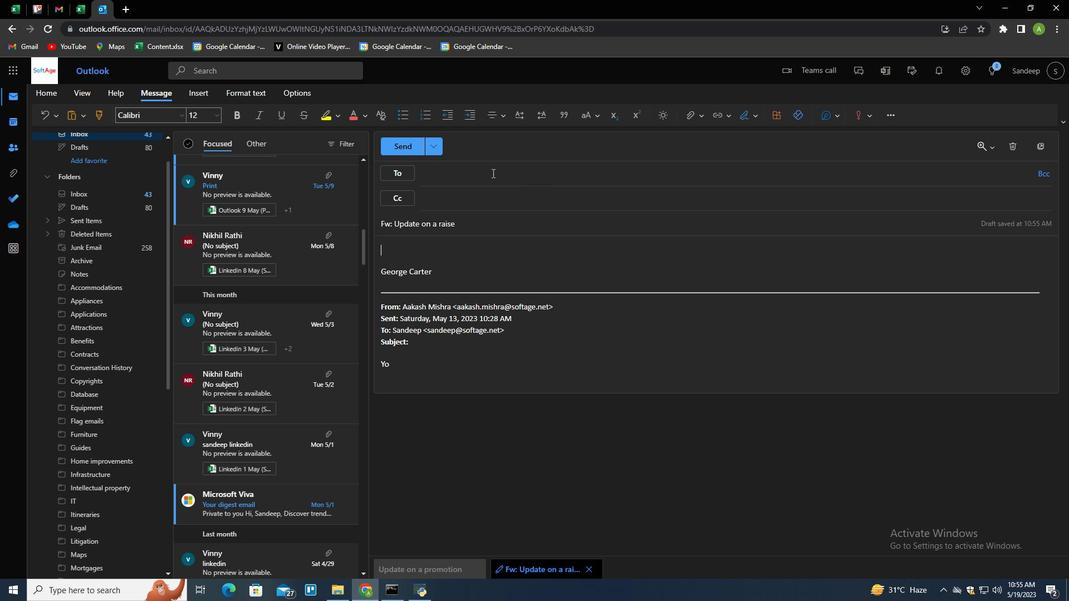 
Action: Mouse moved to (494, 172)
Screenshot: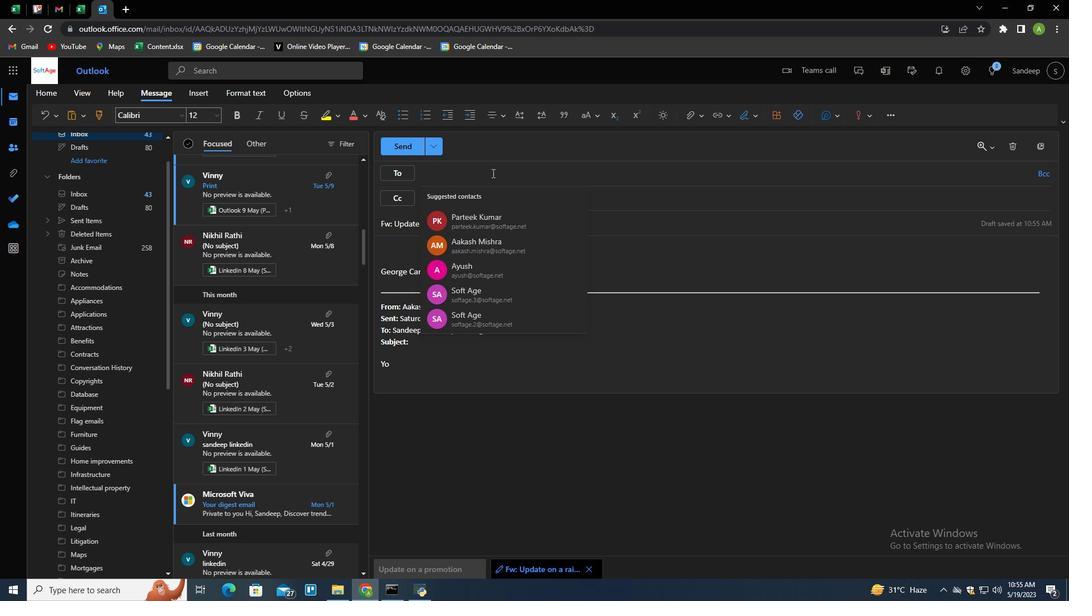
Action: Key pressed softage.3<Key.shift>@softage.net<Key.enter>softage.4<Key.shift>@softage.net<Key.enter>
Screenshot: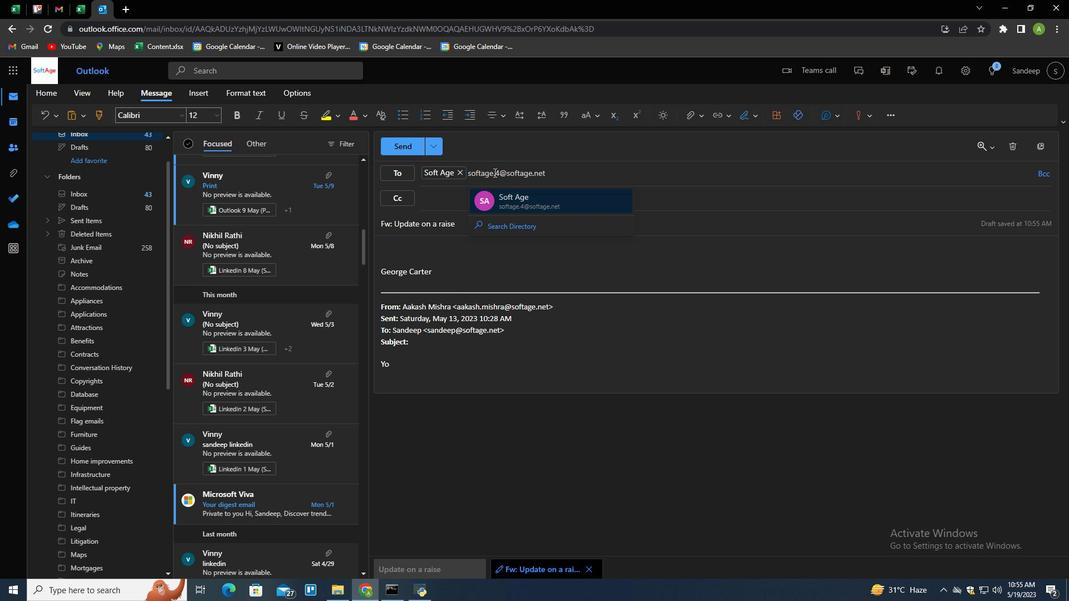 
Action: Mouse moved to (1039, 171)
Screenshot: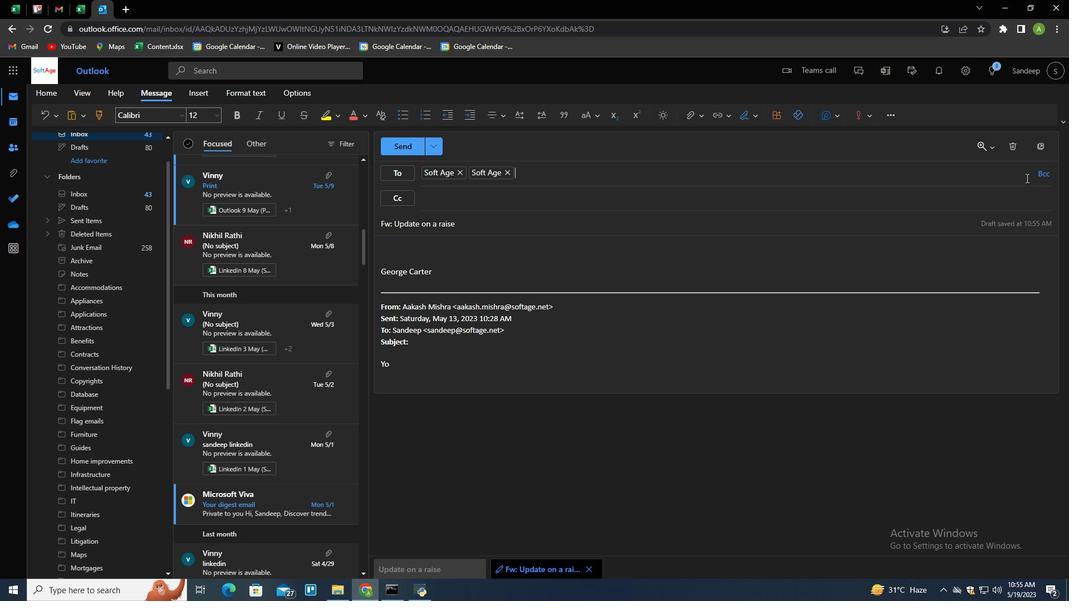 
Action: Mouse pressed left at (1039, 171)
Screenshot: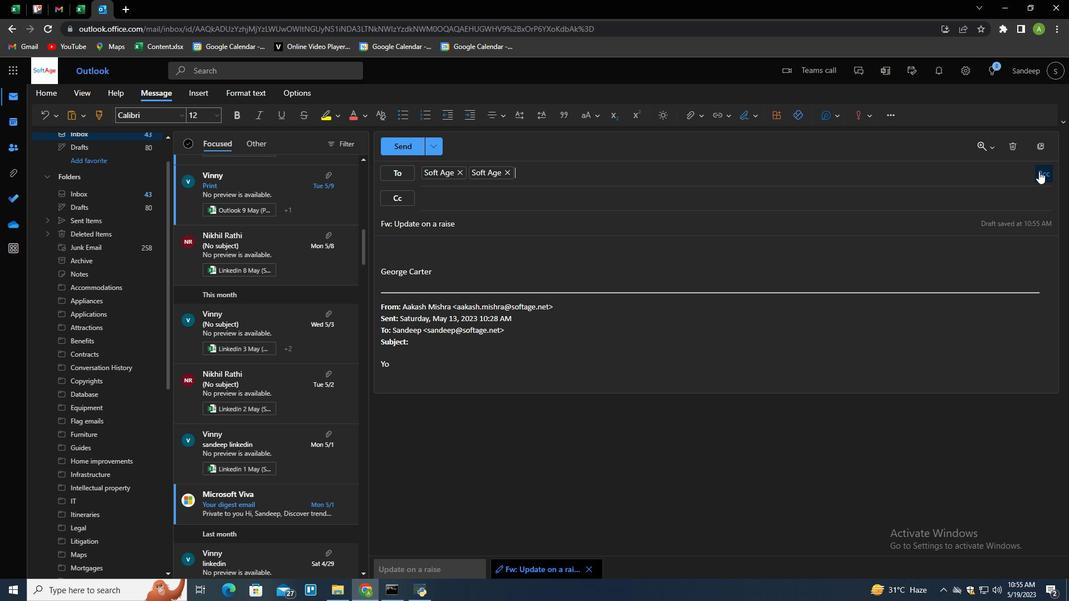 
Action: Mouse moved to (441, 228)
Screenshot: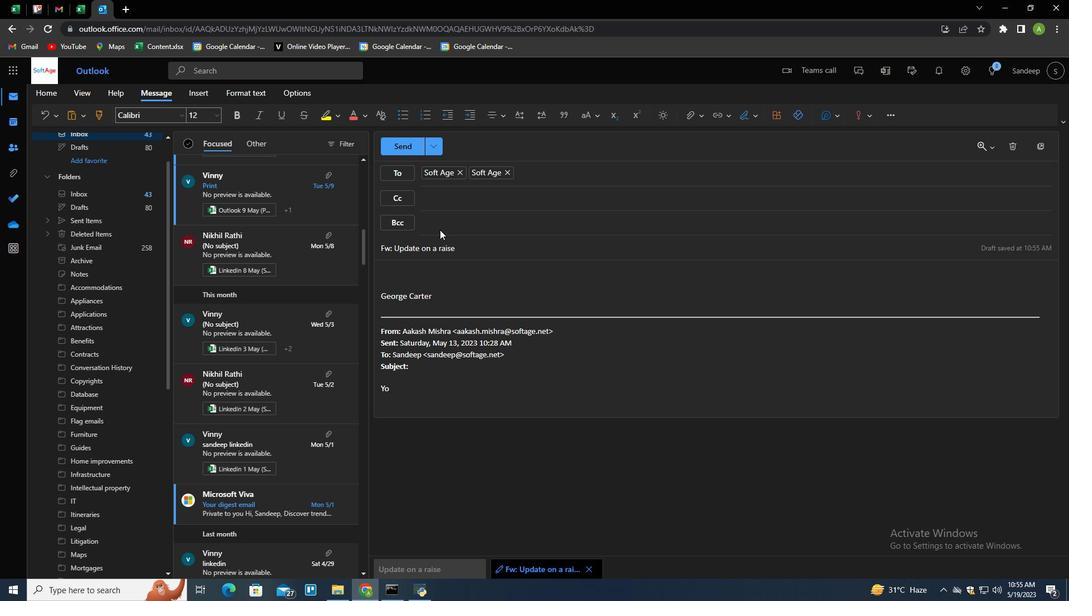 
Action: Key pressed softage.5<Key.shift>@softage.net<Key.enter>
Screenshot: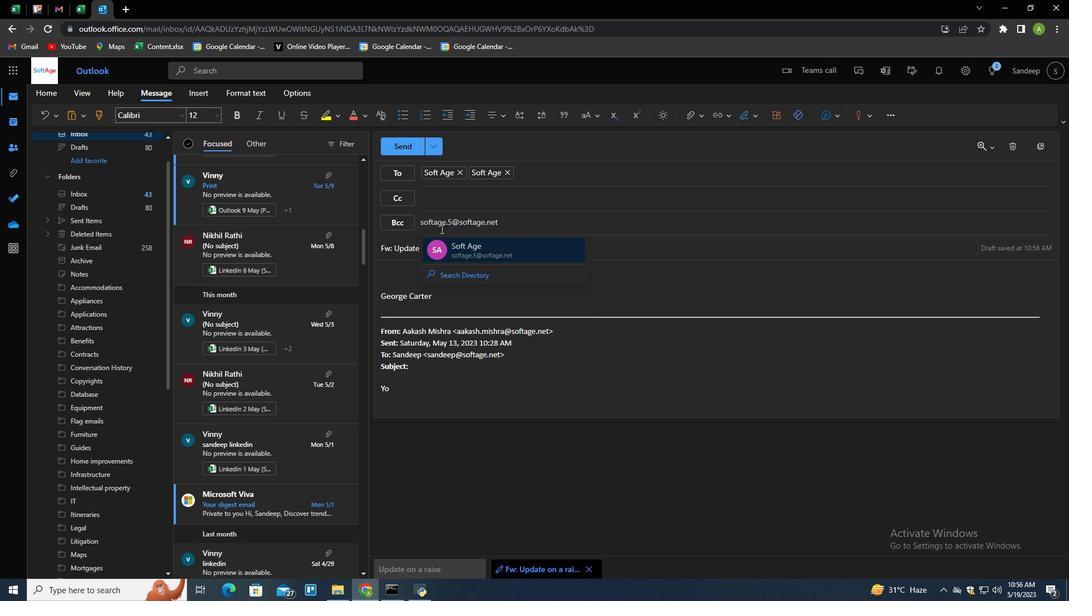 
Action: Mouse moved to (449, 273)
Screenshot: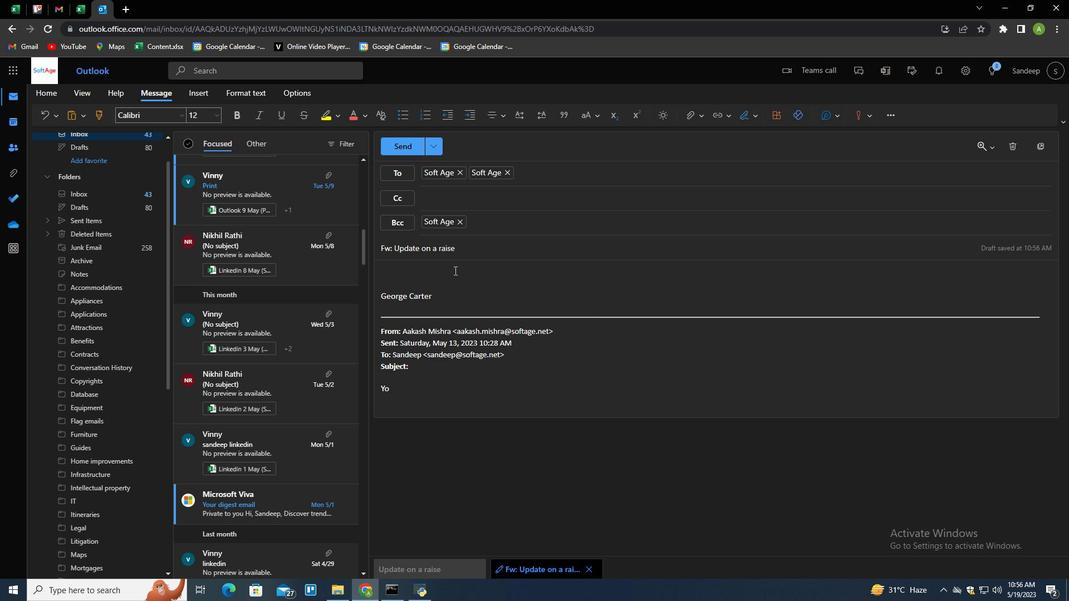 
Action: Mouse pressed left at (449, 273)
Screenshot: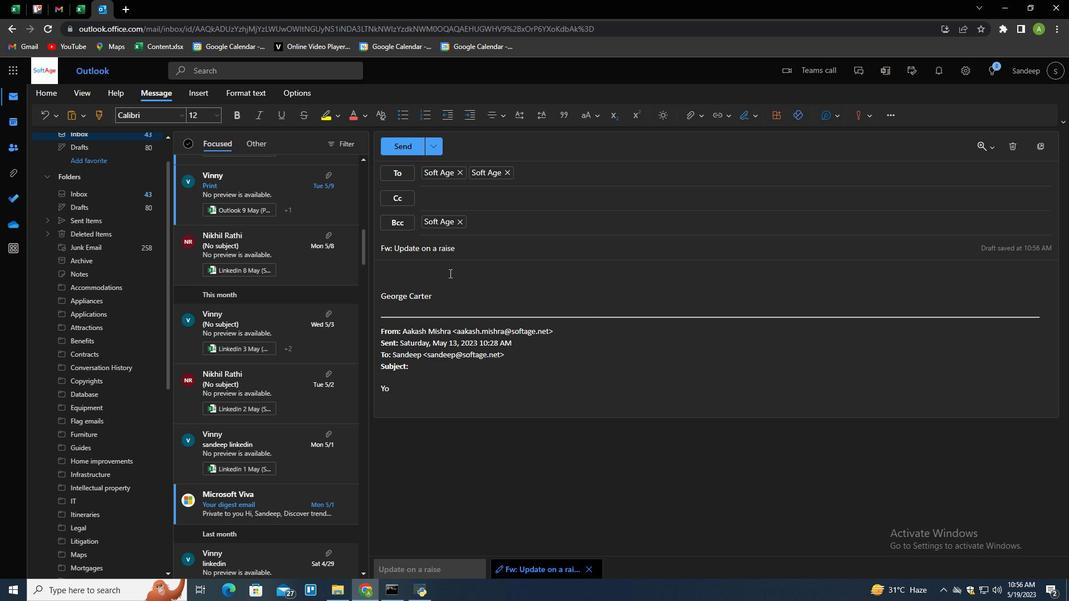 
Action: Mouse moved to (449, 273)
Screenshot: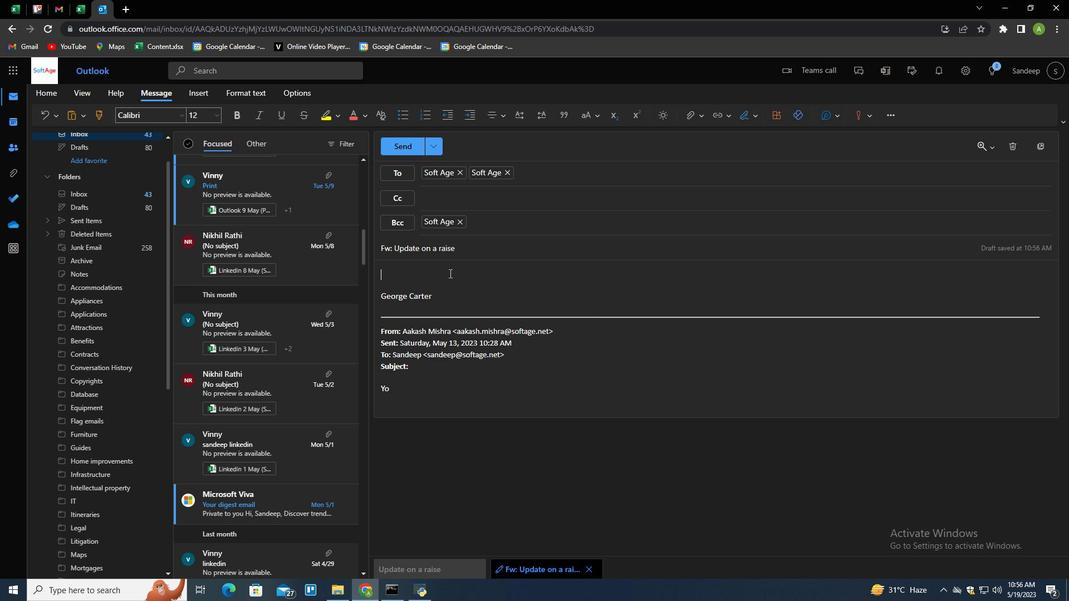 
Action: Key pressed <Key.shift>Please<Key.space>let<Key.space>me<Key.space>know<Key.space>if<Key.space>there<Key.space>are<Key.space>any<Key.space>concerns<Key.space>e<Key.backspace>with<Key.space>the<Key.space>project<Key.space>timeline.
Screenshot: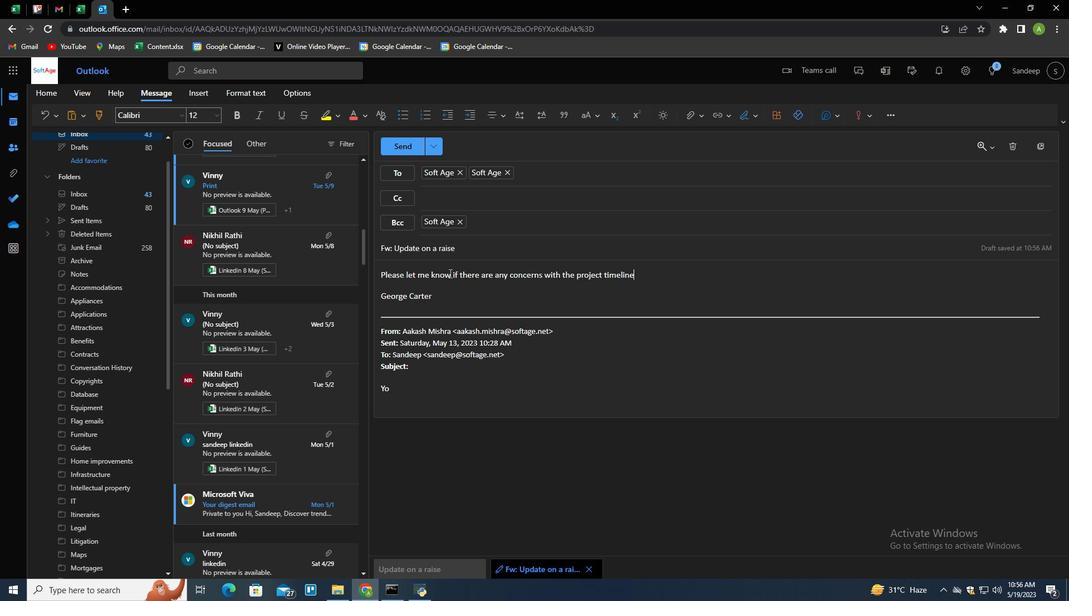 
Action: Mouse moved to (408, 145)
Screenshot: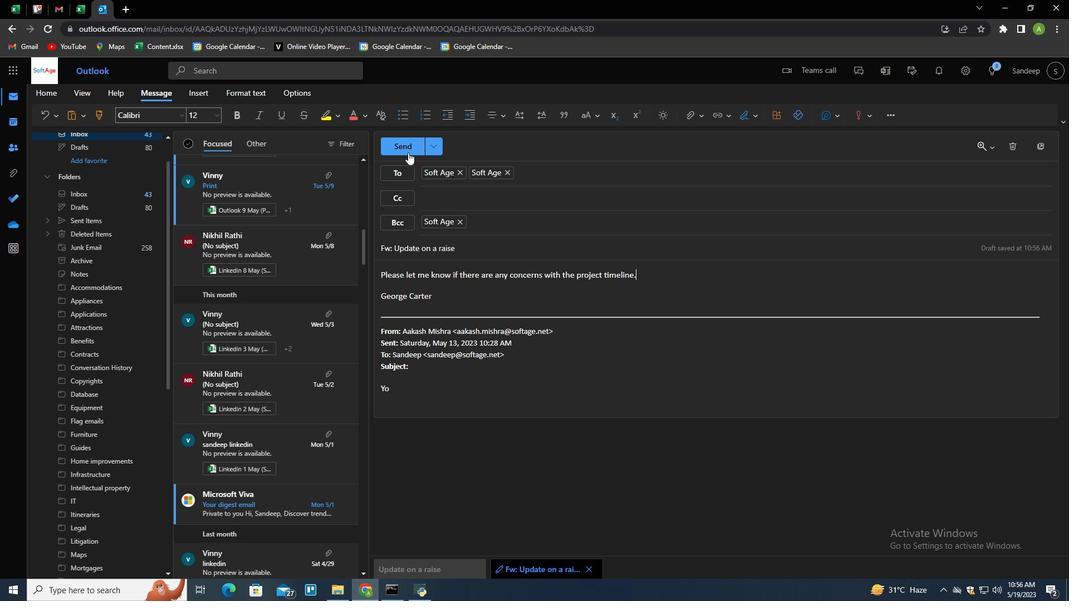 
Action: Mouse pressed left at (408, 145)
Screenshot: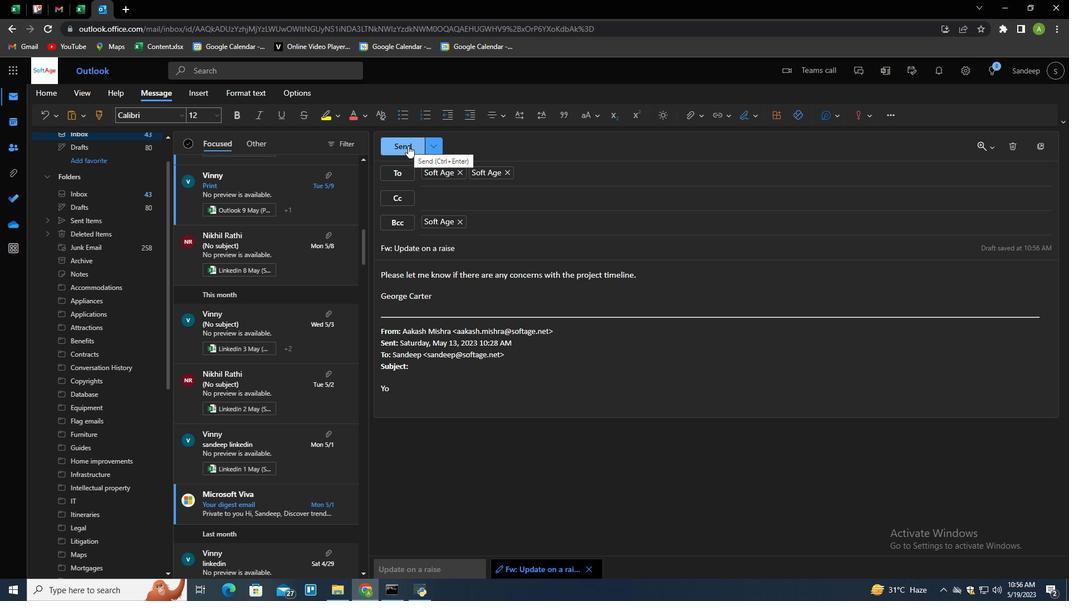 
Action: Mouse moved to (683, 325)
Screenshot: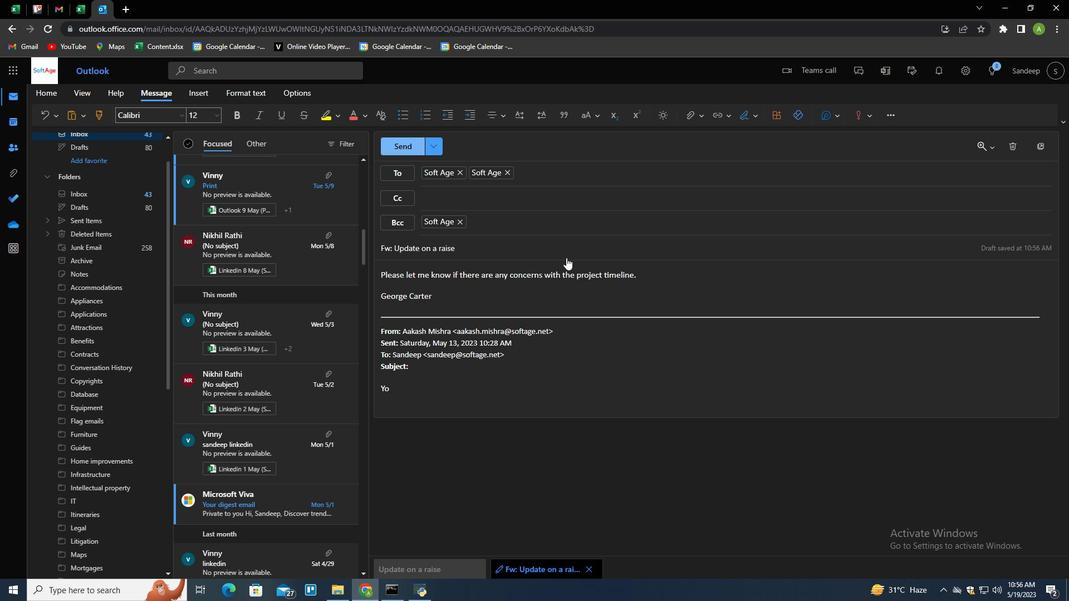 
